 Task: Add an event with the title Staff Training: Sales Management, date '2023/11/21', time 9:15 AM to 11:15 AMand add a description: A company retreat is a purposeful and immersive event where employees come together in a relaxed and inspiring setting to foster teamwork, boost morale, and align their efforts towards common goals. , put the event into Yellow category . Add location for the event as: 123 Eiffel Tower, Paris, France, logged in from the account softage.3@softage.netand send the event invitation to softage.6@softage.net and softage.7@softage.net. Set a reminder for the event 24 day before
Action: Mouse moved to (71, 81)
Screenshot: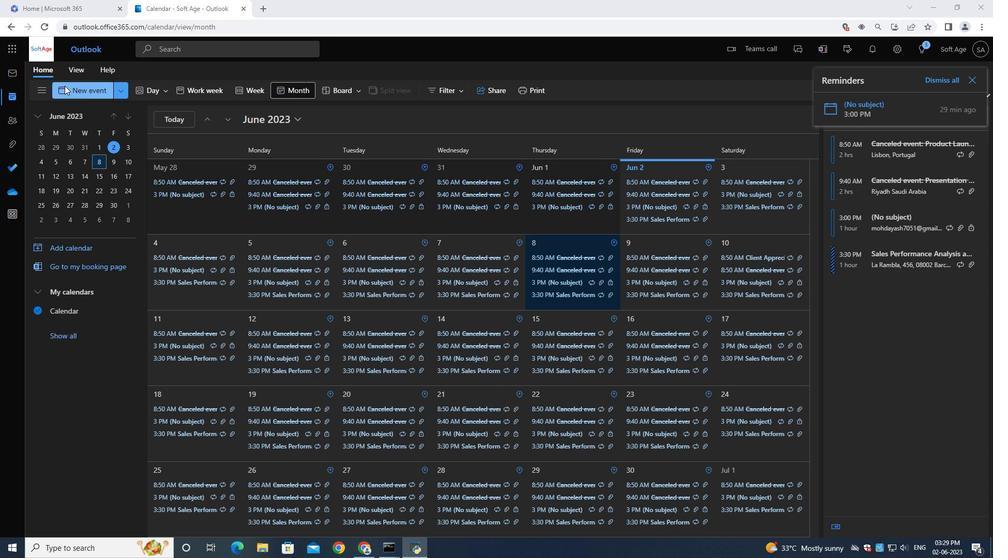 
Action: Mouse pressed left at (71, 81)
Screenshot: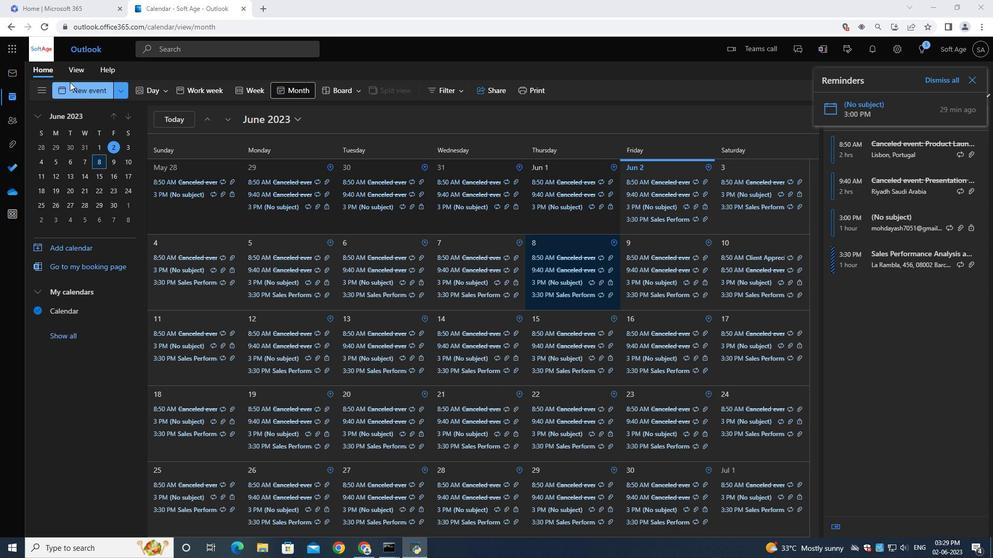 
Action: Mouse moved to (296, 156)
Screenshot: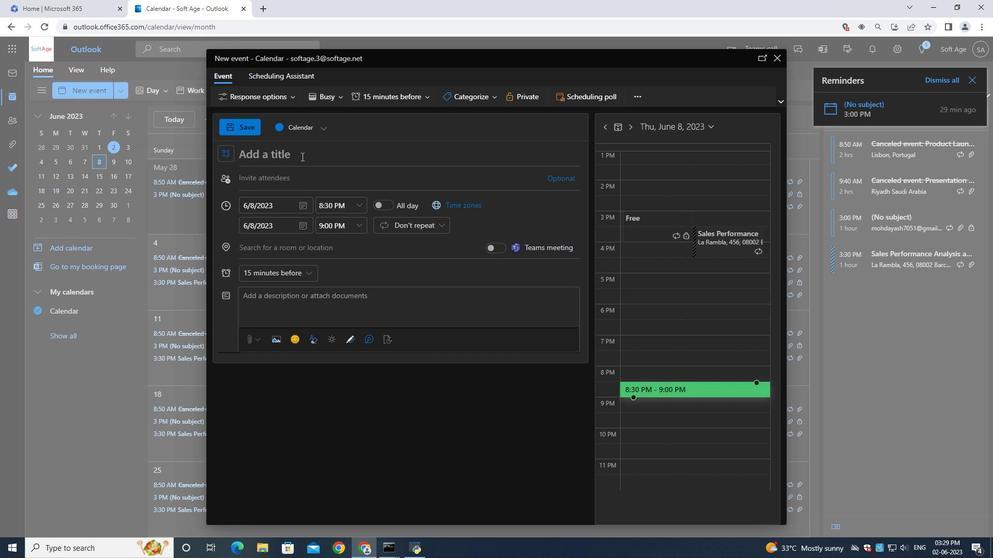 
Action: Mouse pressed left at (296, 156)
Screenshot: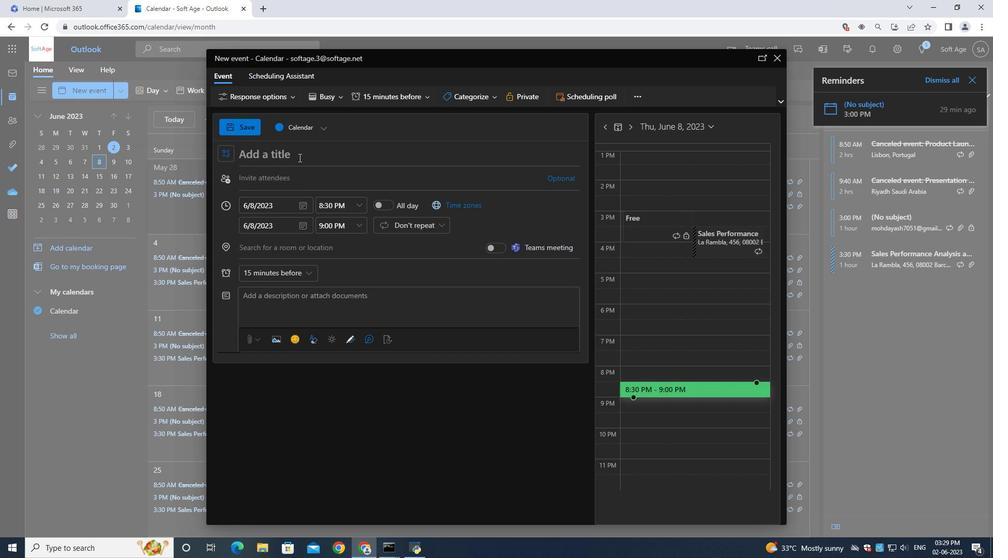 
Action: Key pressed <Key.shift>Staff<Key.space><Key.shift>Tranining<Key.space><Key.backspace><Key.backspace><Key.backspace><Key.backspace><Key.backspace><Key.backspace><Key.backspace>ining<Key.shift_r>:<Key.space><Key.shift>Sales<Key.space><Key.shift><Key.shift><Key.shift><Key.shift><Key.shift><Key.shift><Key.shift><Key.shift><Key.shift><Key.shift><Key.shift><Key.shift><Key.shift>Management
Screenshot: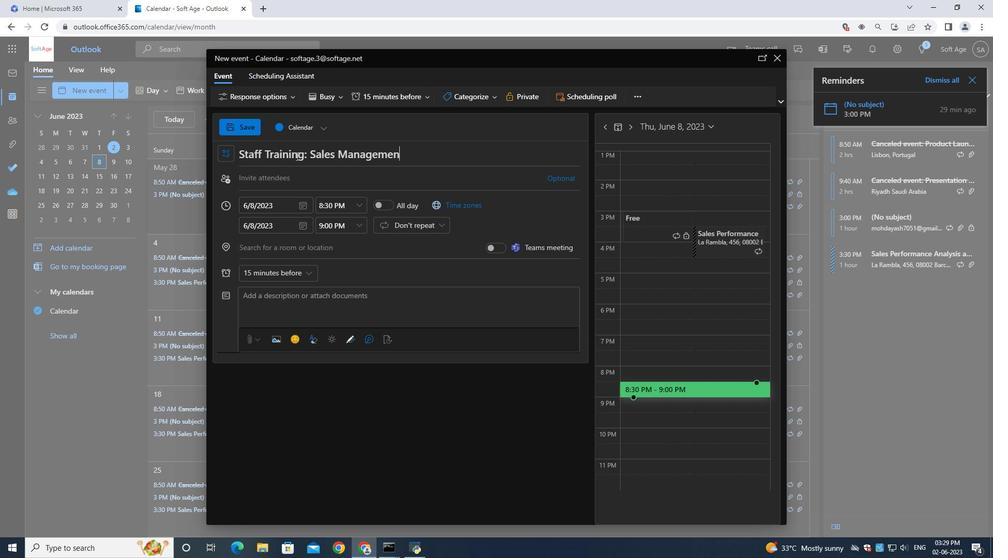 
Action: Mouse moved to (303, 208)
Screenshot: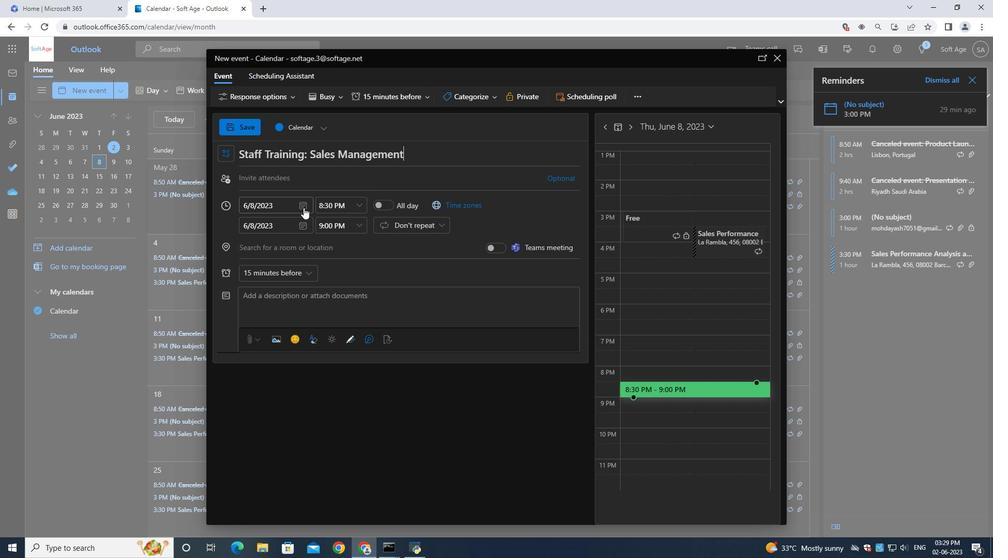 
Action: Mouse pressed left at (303, 208)
Screenshot: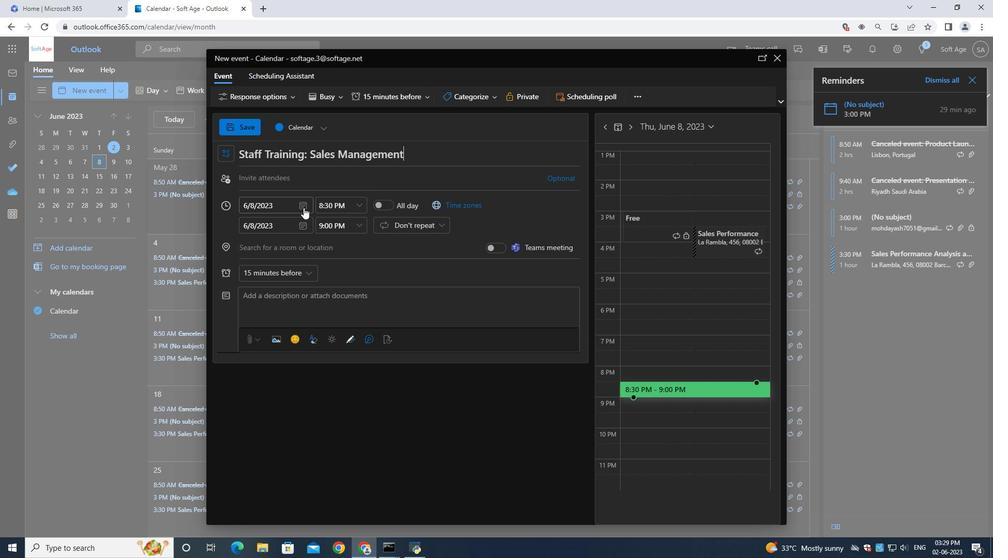
Action: Mouse moved to (340, 228)
Screenshot: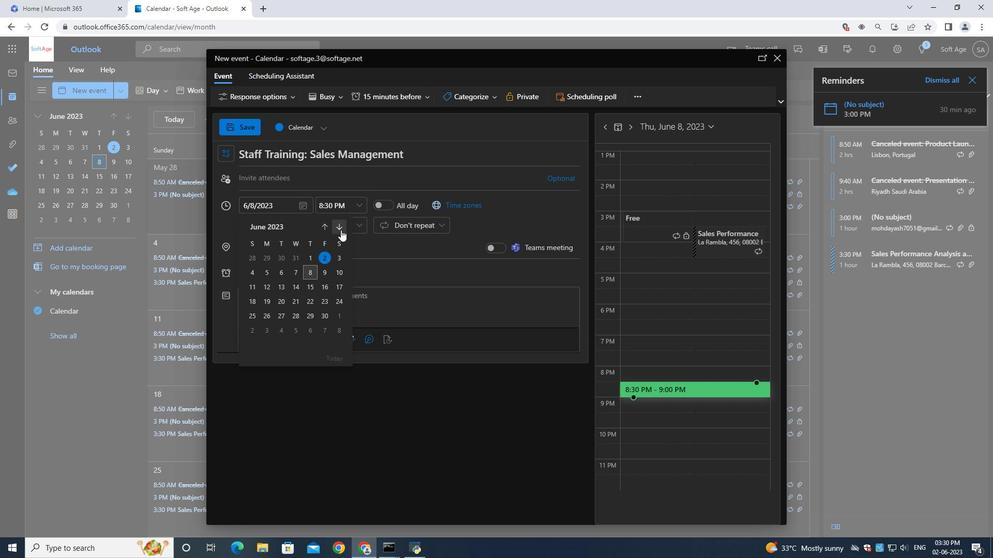 
Action: Mouse pressed left at (340, 228)
Screenshot: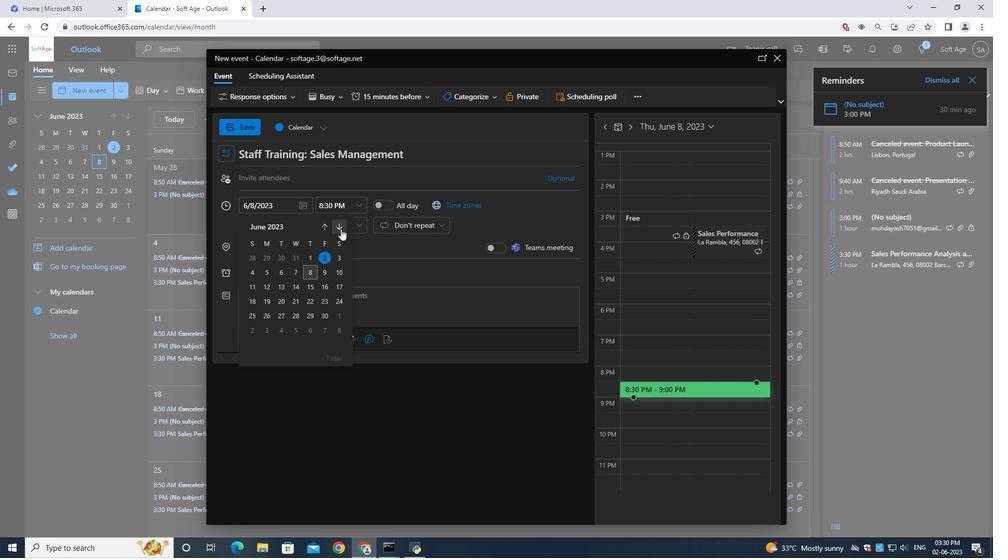 
Action: Mouse moved to (340, 228)
Screenshot: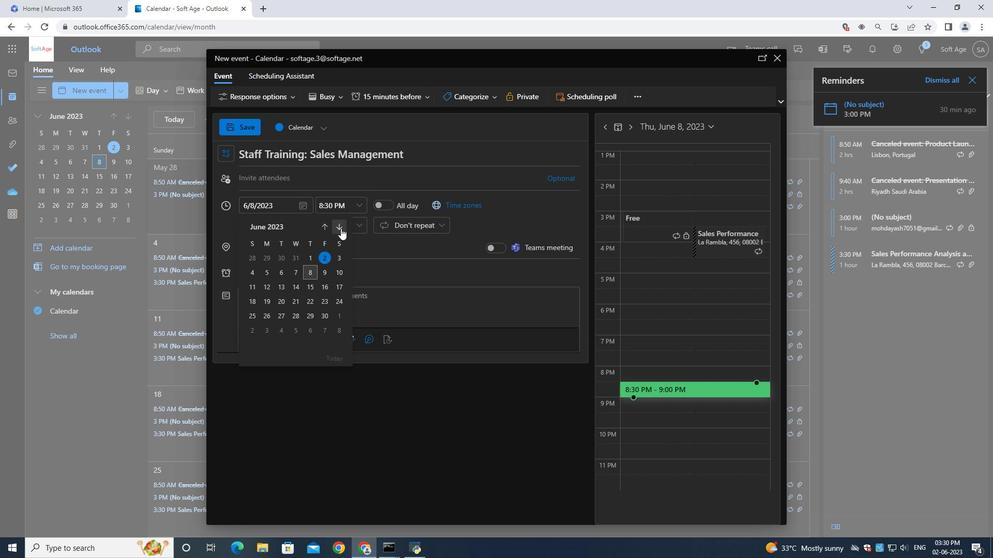 
Action: Mouse pressed left at (340, 228)
Screenshot: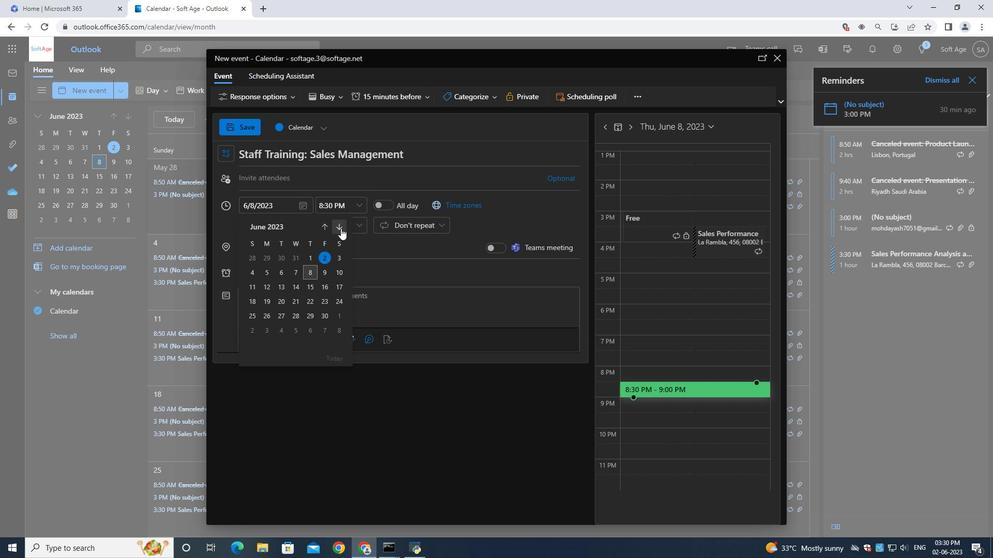 
Action: Mouse pressed left at (340, 228)
Screenshot: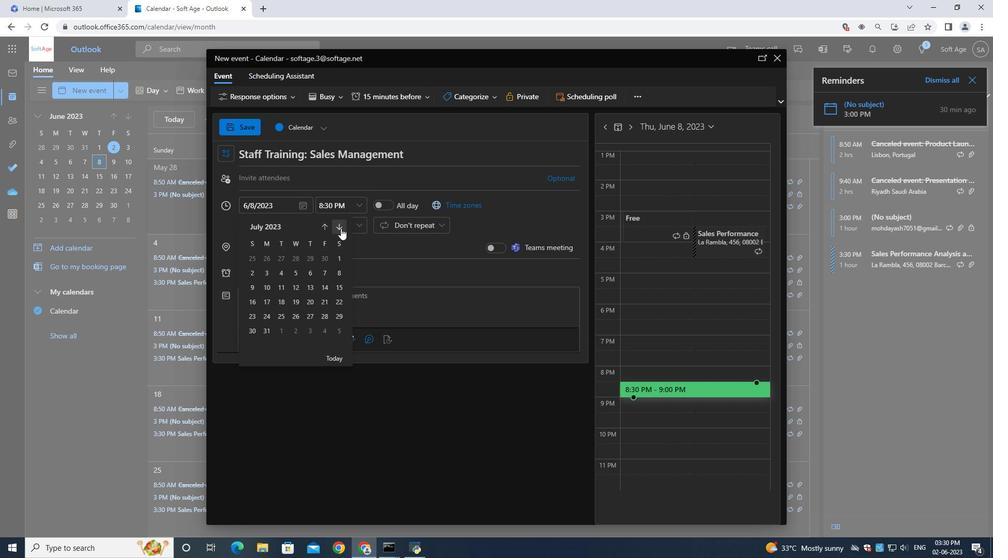 
Action: Mouse pressed left at (340, 228)
Screenshot: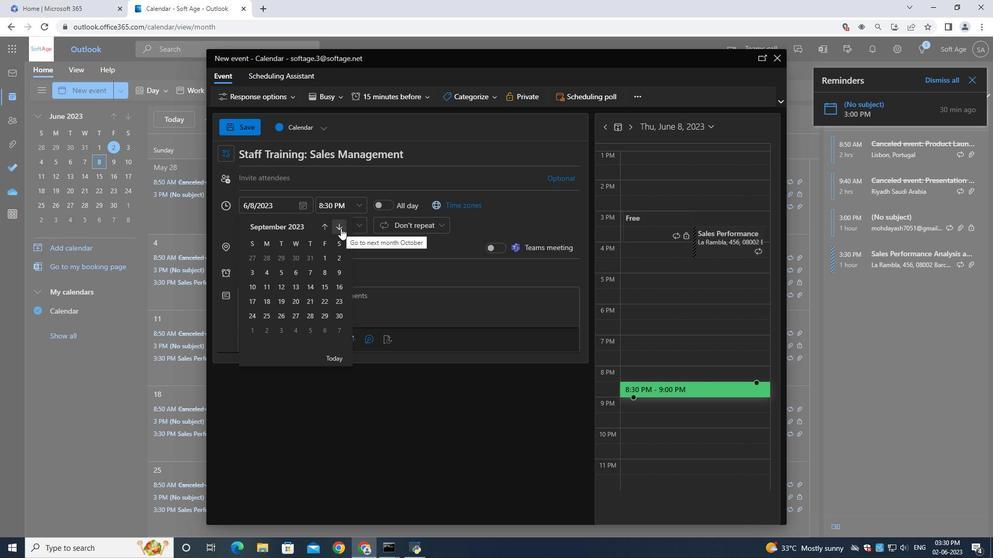 
Action: Mouse moved to (340, 228)
Screenshot: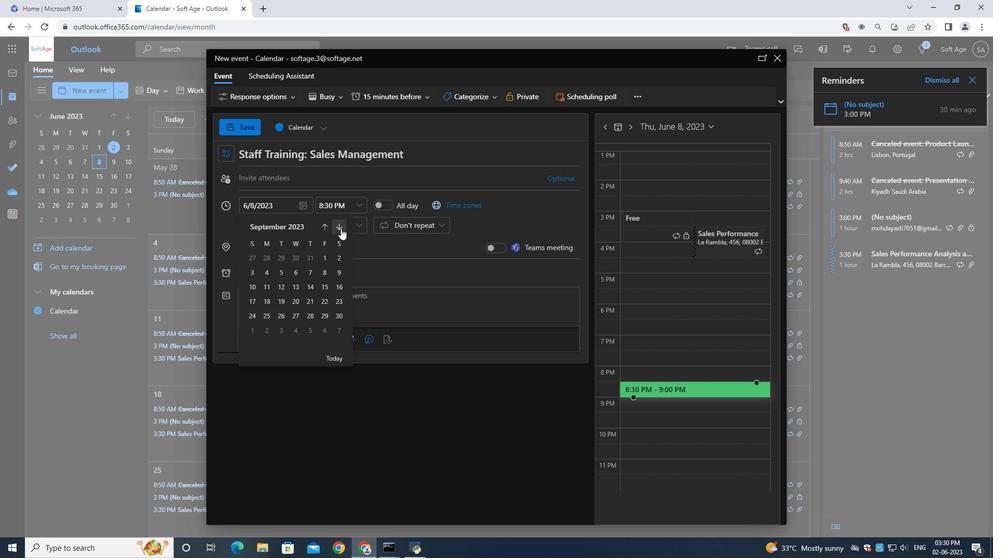
Action: Mouse pressed left at (340, 228)
Screenshot: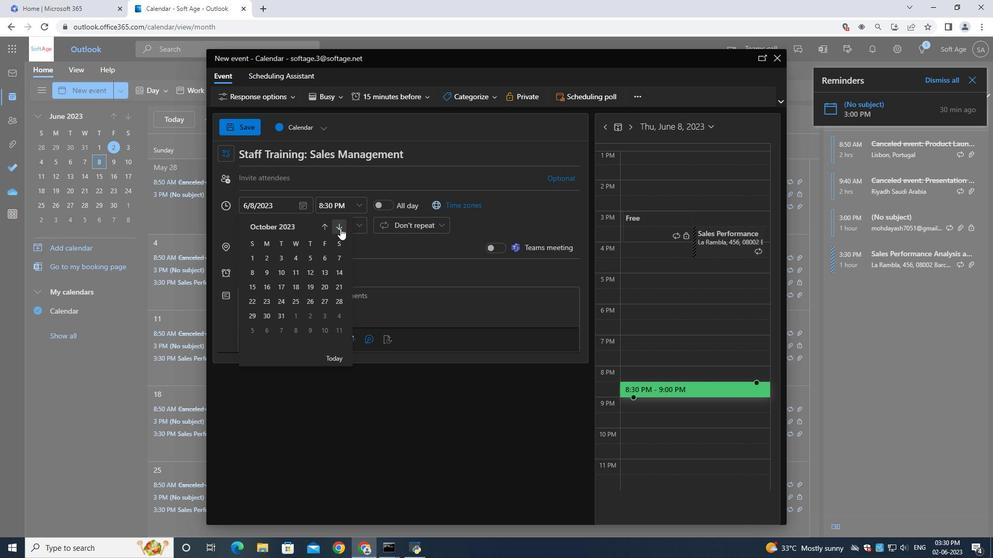 
Action: Mouse moved to (284, 305)
Screenshot: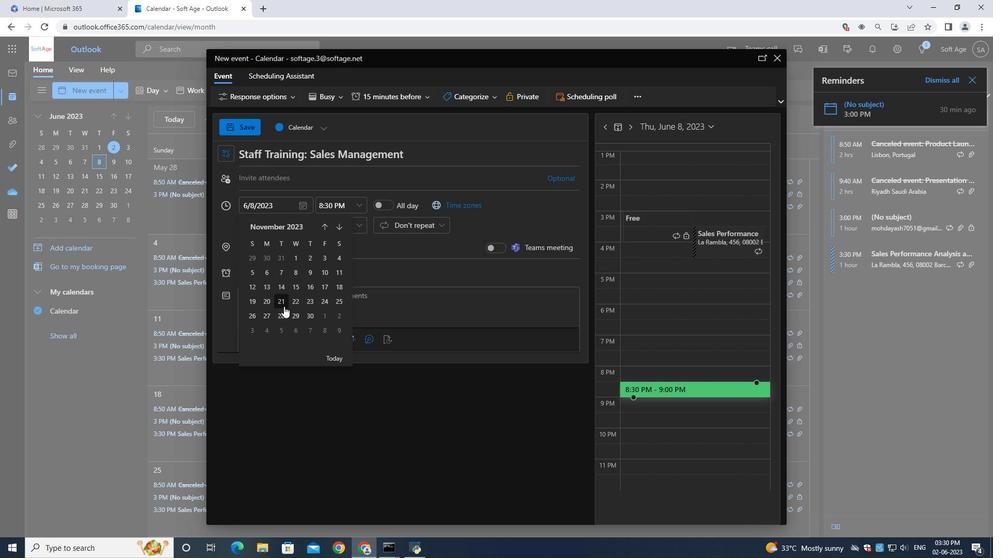 
Action: Mouse pressed left at (284, 305)
Screenshot: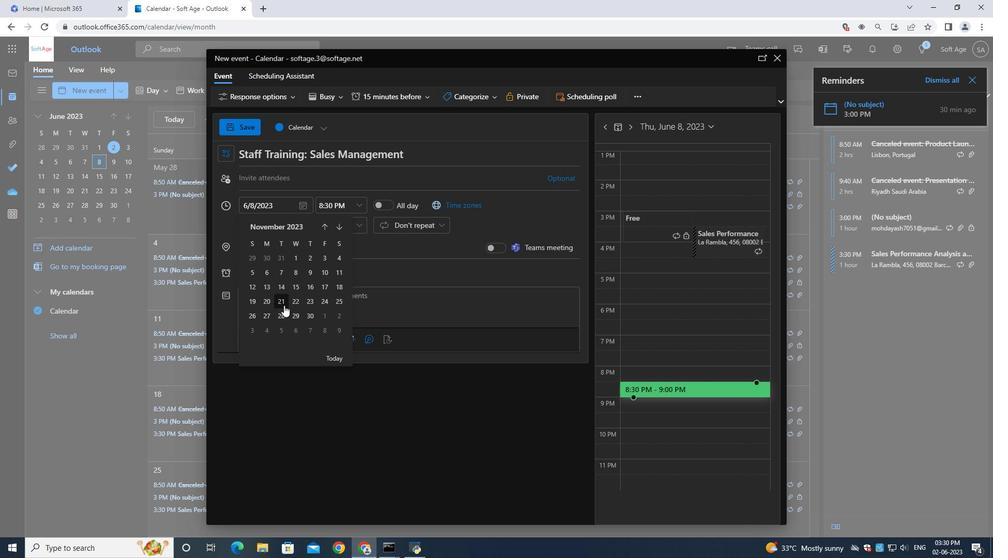 
Action: Mouse moved to (334, 207)
Screenshot: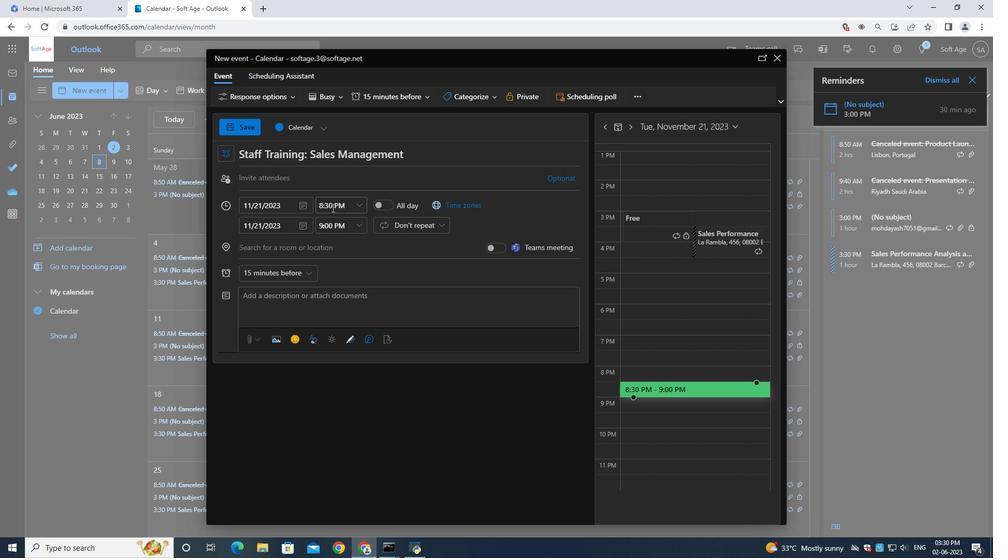 
Action: Mouse pressed left at (334, 207)
Screenshot: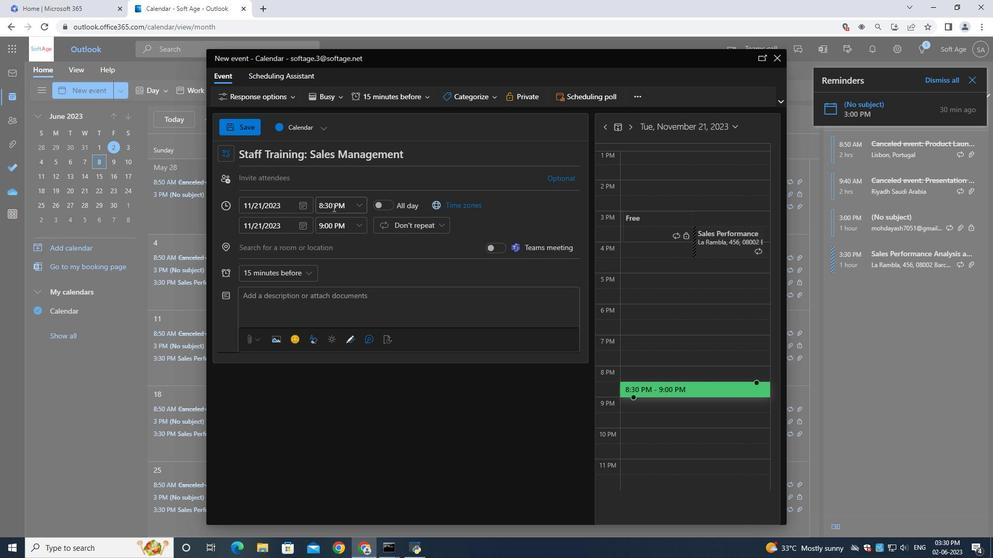 
Action: Key pressed 9<Key.shift_r>:15<Key.shift>AM
Screenshot: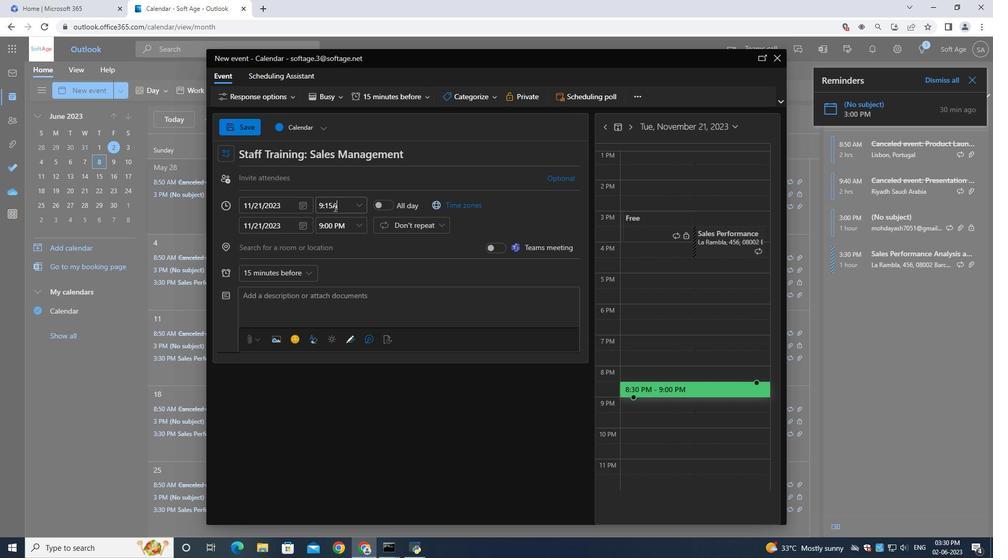 
Action: Mouse moved to (330, 226)
Screenshot: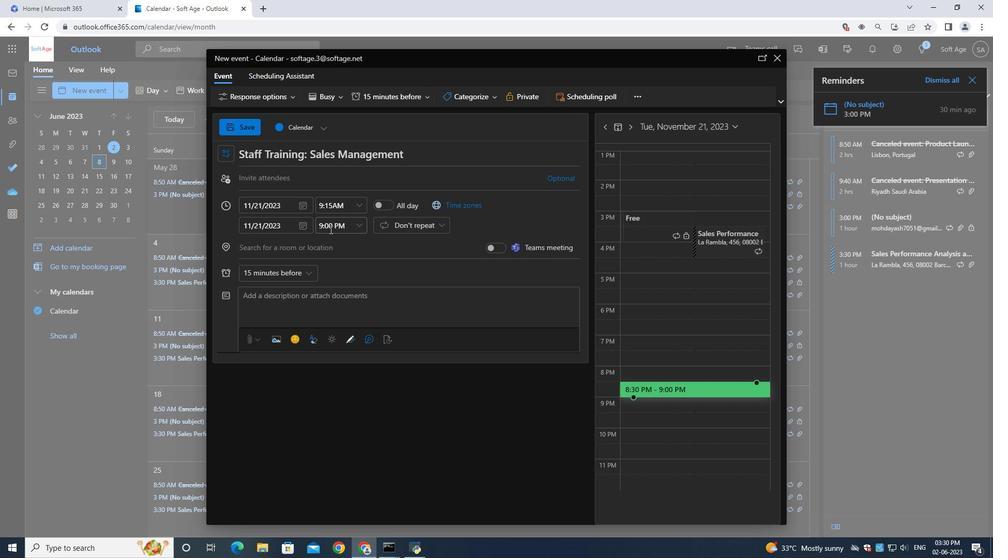 
Action: Mouse pressed left at (330, 226)
Screenshot: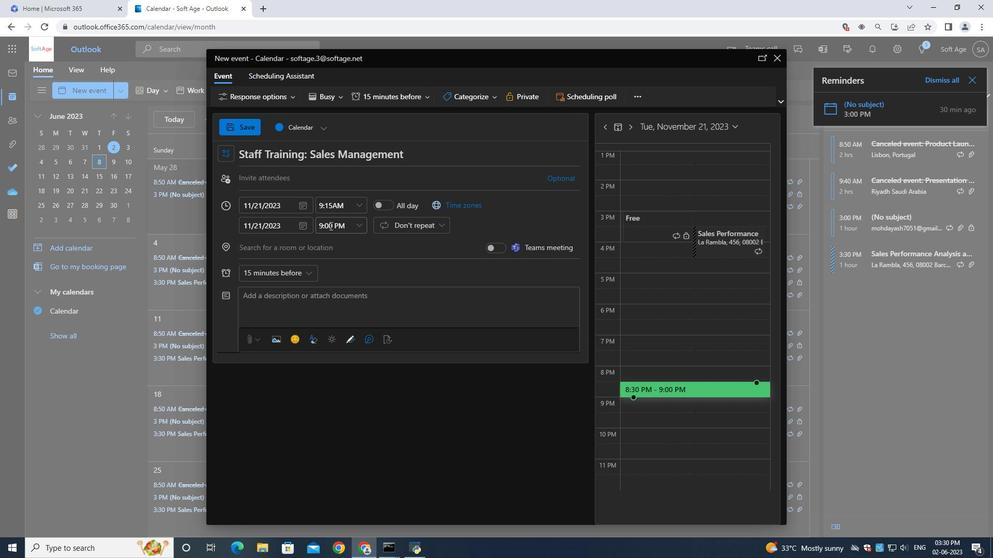 
Action: Mouse moved to (330, 227)
Screenshot: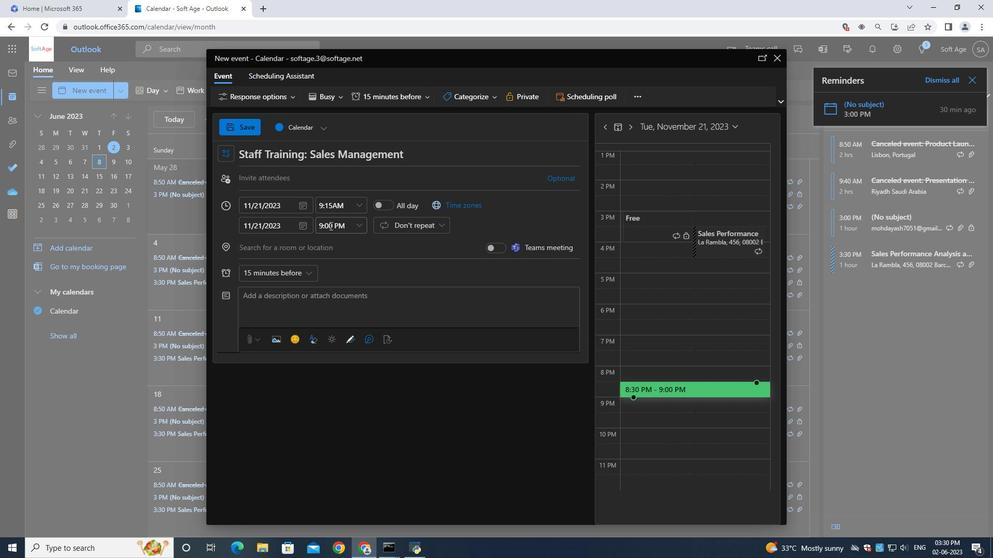 
Action: Key pressed 11<Key.shift_r>:15<Key.shift>AM
Screenshot: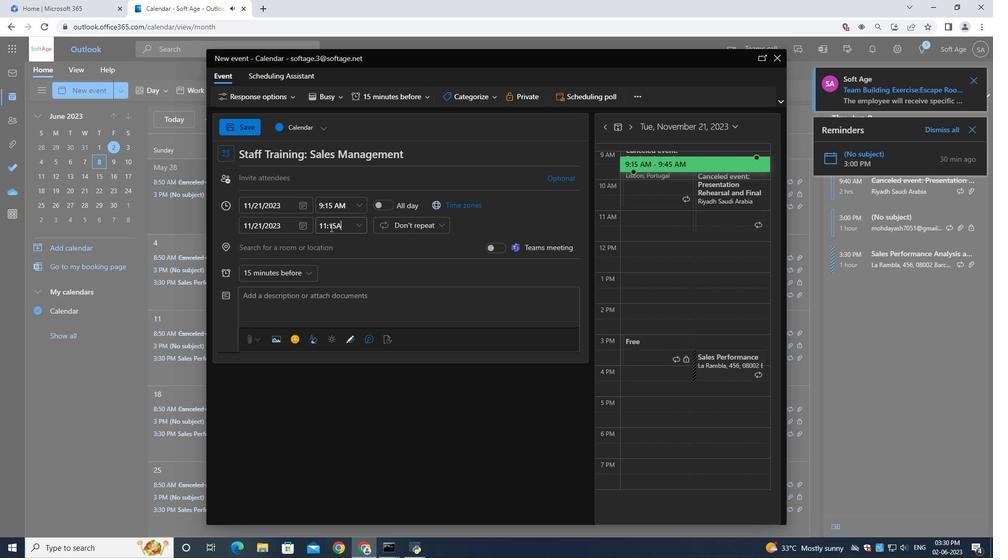 
Action: Mouse moved to (288, 298)
Screenshot: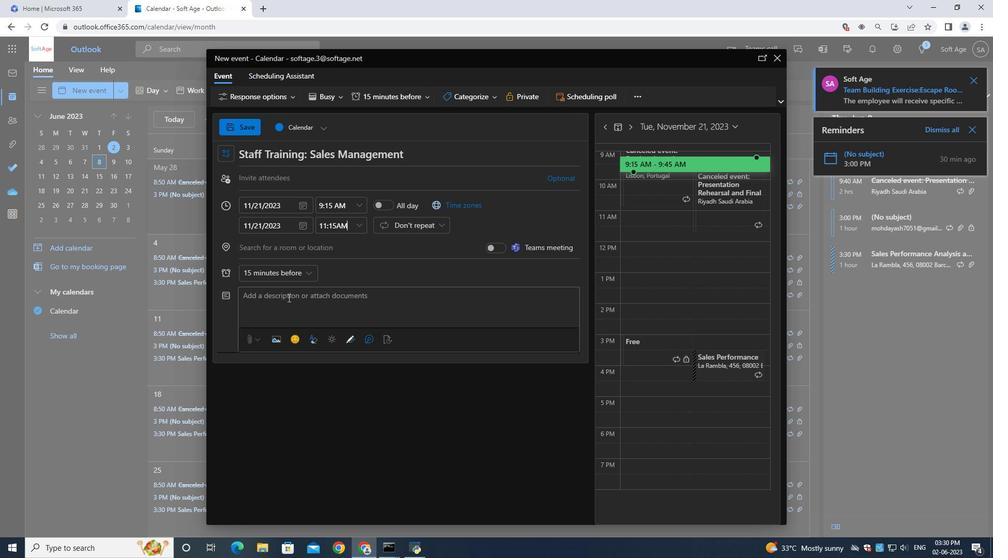 
Action: Mouse pressed left at (288, 298)
Screenshot: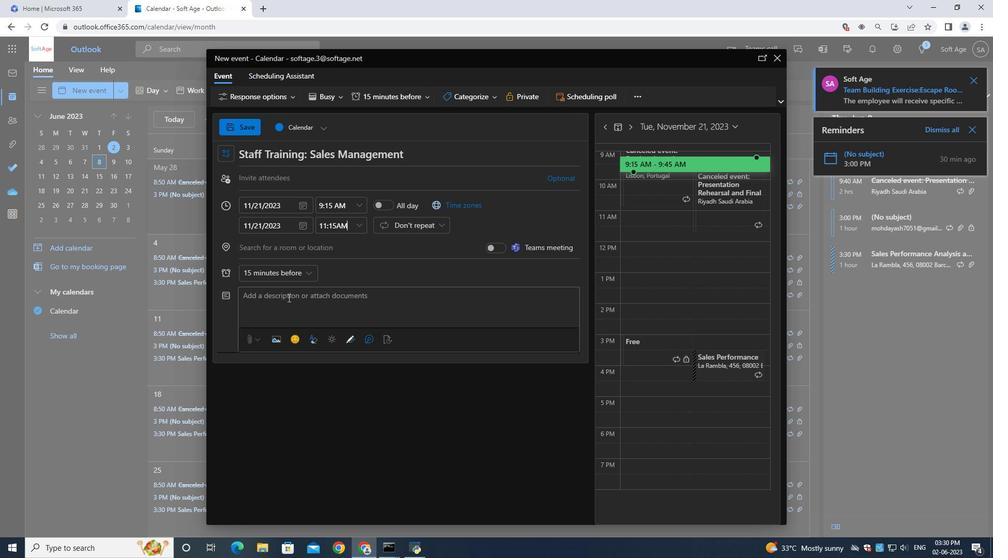 
Action: Mouse moved to (288, 298)
Screenshot: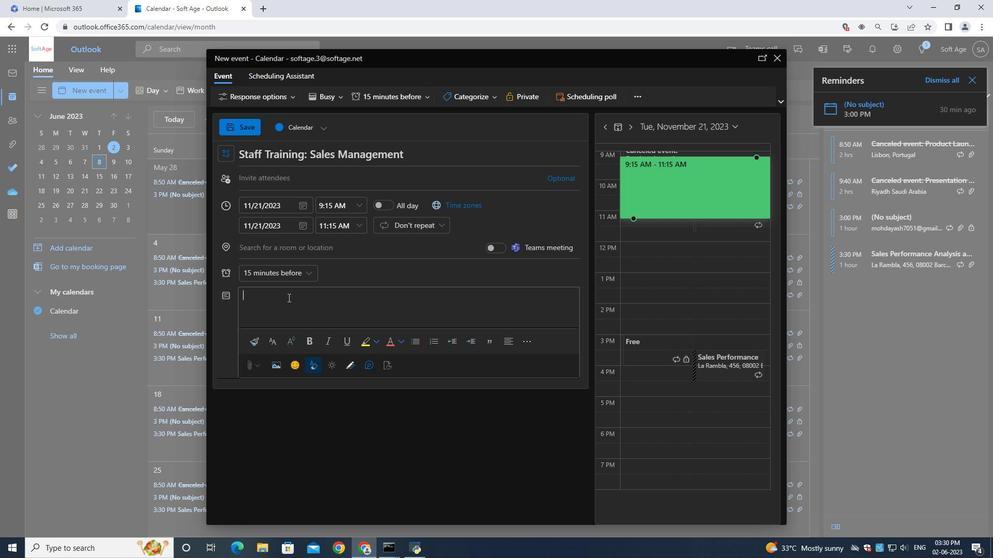 
Action: Key pressed <Key.shift>A<Key.space>company<Key.space>retreat<Key.space>is<Key.space>a<Key.space>purposeful<Key.space>and<Key.space>description<Key.space><Key.backspace><Key.shift_r>:<Key.space><Key.backspace><Key.backspace><Key.backspace><Key.backspace><Key.backspace><Key.backspace><Key.backspace><Key.backspace><Key.backspace><Key.backspace><Key.backspace><Key.backspace><Key.backspace><Key.backspace><Key.backspace><Key.backspace><Key.backspace><Key.backspace><Key.space>and<Key.space>immersive<Key.space>event<Key.space>where<Key.space>employees<Key.space>come<Key.space>together<Key.space>in<Key.space>a<Key.space>rexaxed<Key.space><Key.backspace><Key.backspace><Key.backspace><Key.backspace><Key.backspace><Key.backspace>laxed<Key.space>and<Key.space>inspr<Key.backspace>iring<Key.space>setting<Key.space>to<Key.space>foster<Key.space>teamwork,<Key.space>boost<Key.space>morale,<Key.space>and<Key.space>align<Key.space>their<Key.space><Key.backspace><Key.backspace><Key.backspace><Key.backspace><Key.backspace><Key.backspace><Key.backspace>
Screenshot: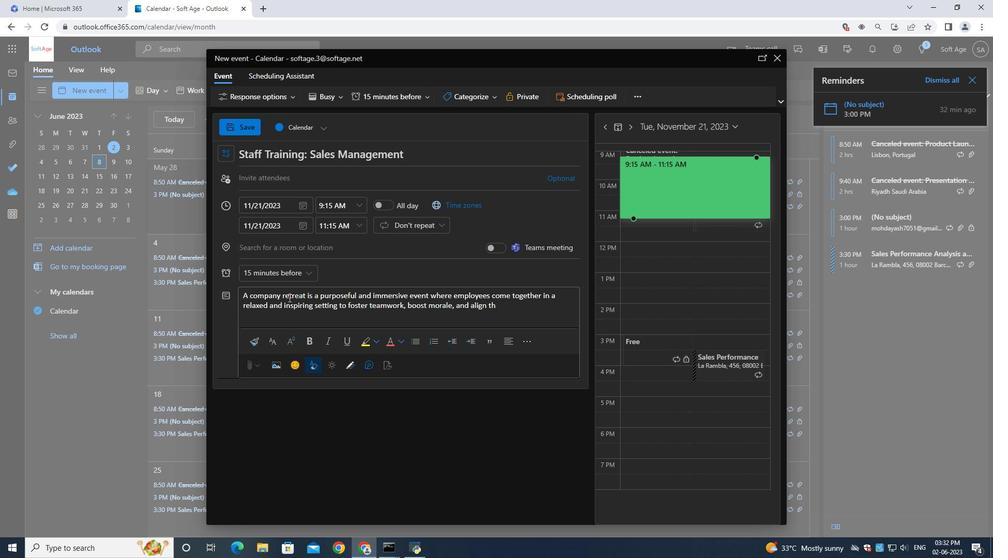 
Action: Mouse moved to (429, 322)
Screenshot: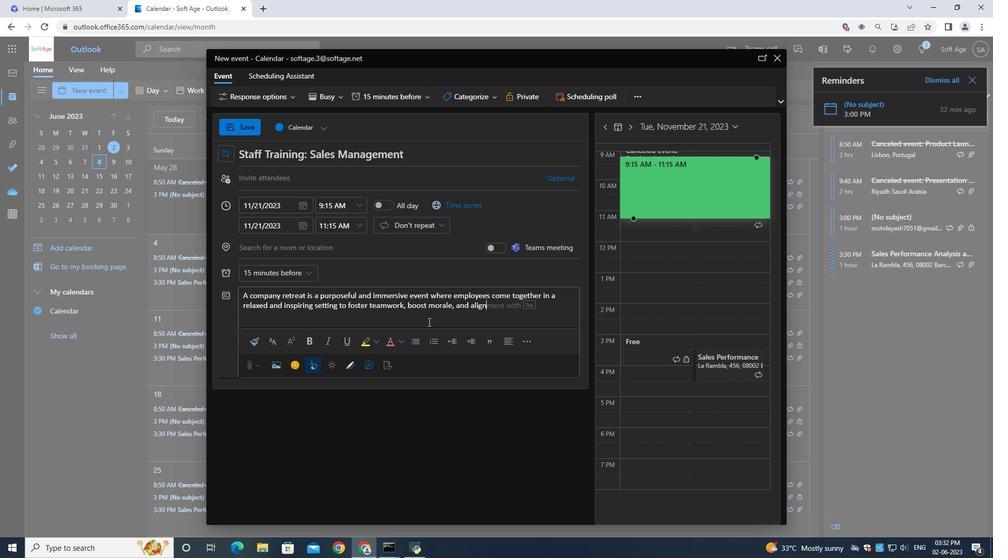 
Action: Key pressed <Key.space><Key.backspace>,<Key.backspace><Key.backspace>n<Key.space>their<Key.space>efforts<Key.space>towards<Key.space>common<Key.space>goals.,
Screenshot: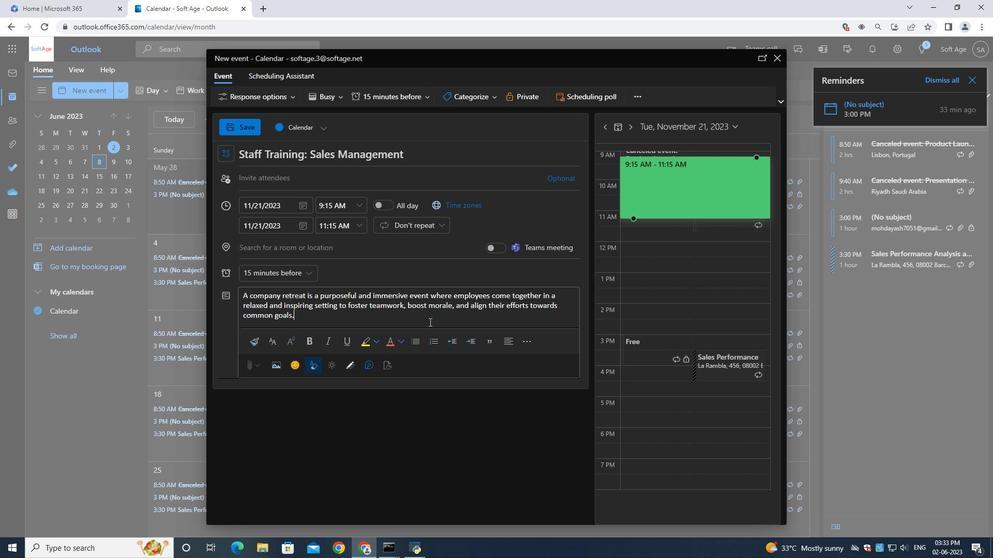 
Action: Mouse moved to (428, 293)
Screenshot: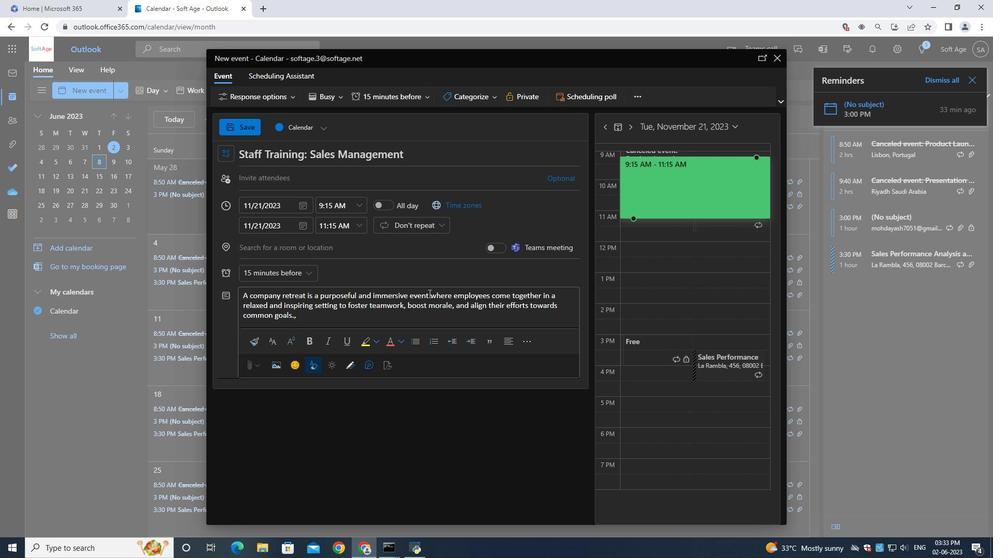 
Action: Key pressed <Key.backspace><Key.space>,
Screenshot: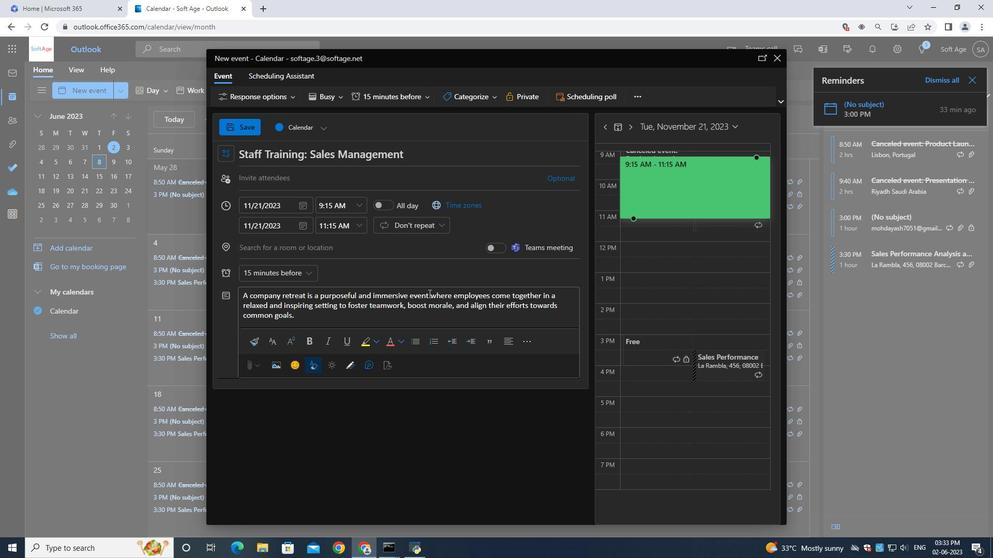 
Action: Mouse moved to (254, 248)
Screenshot: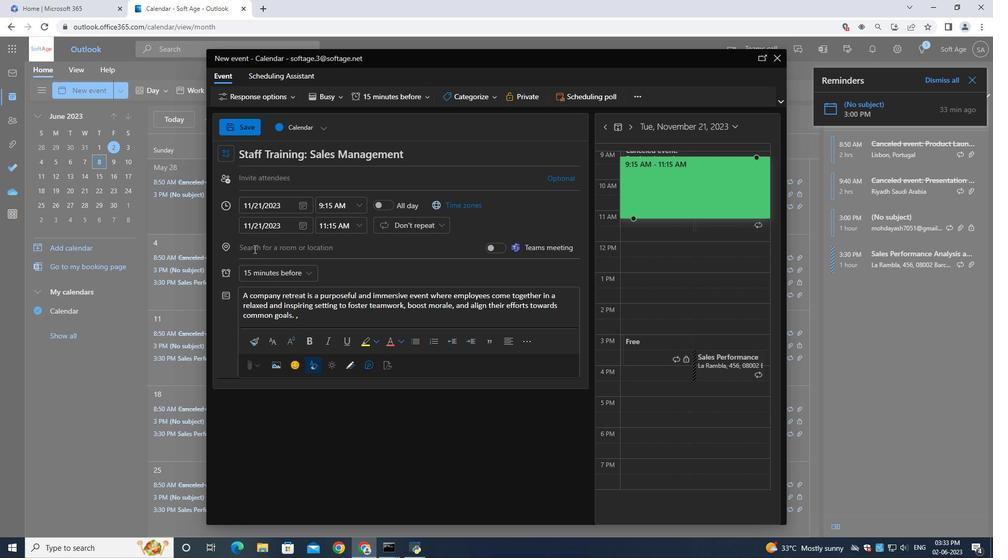 
Action: Mouse pressed left at (254, 248)
Screenshot: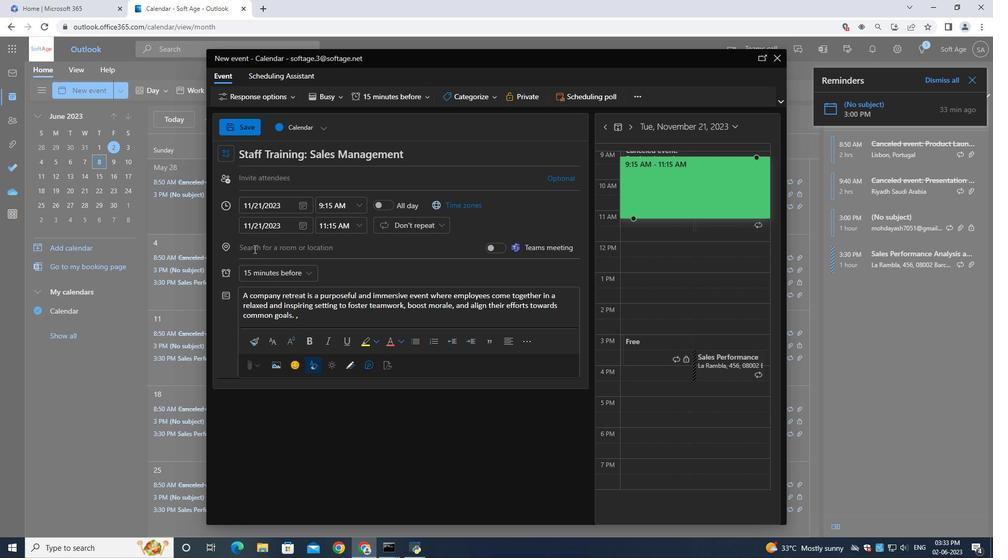 
Action: Mouse moved to (469, 97)
Screenshot: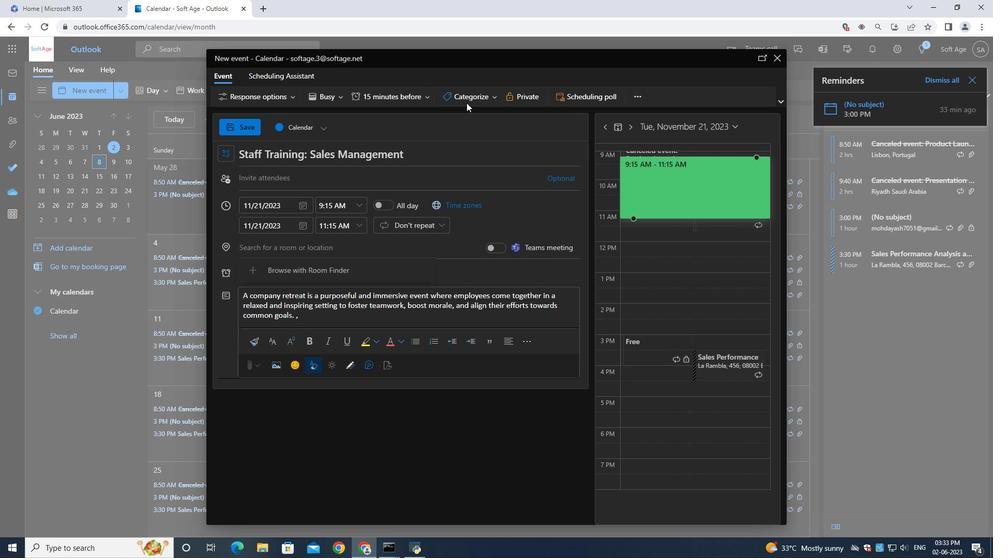 
Action: Mouse pressed left at (469, 97)
Screenshot: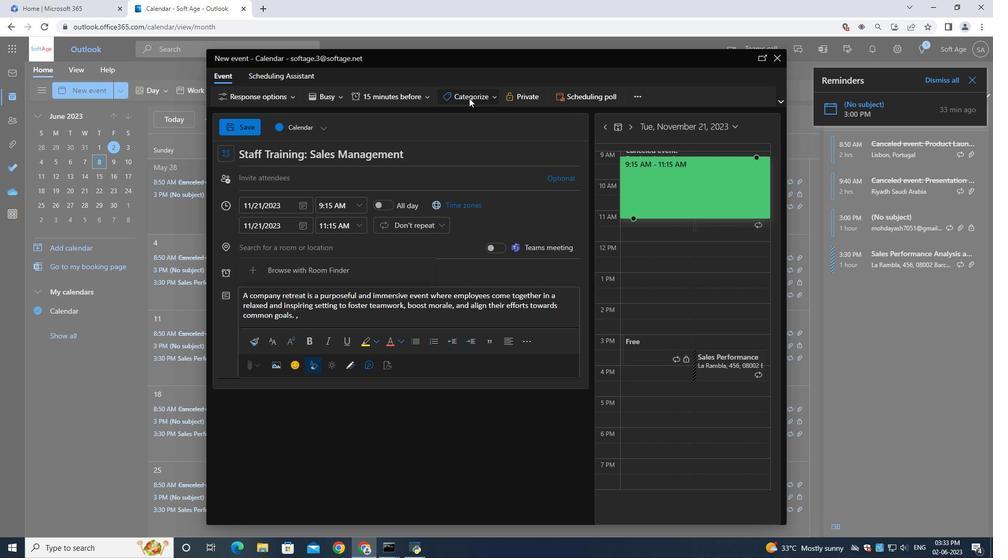 
Action: Mouse moved to (465, 198)
Screenshot: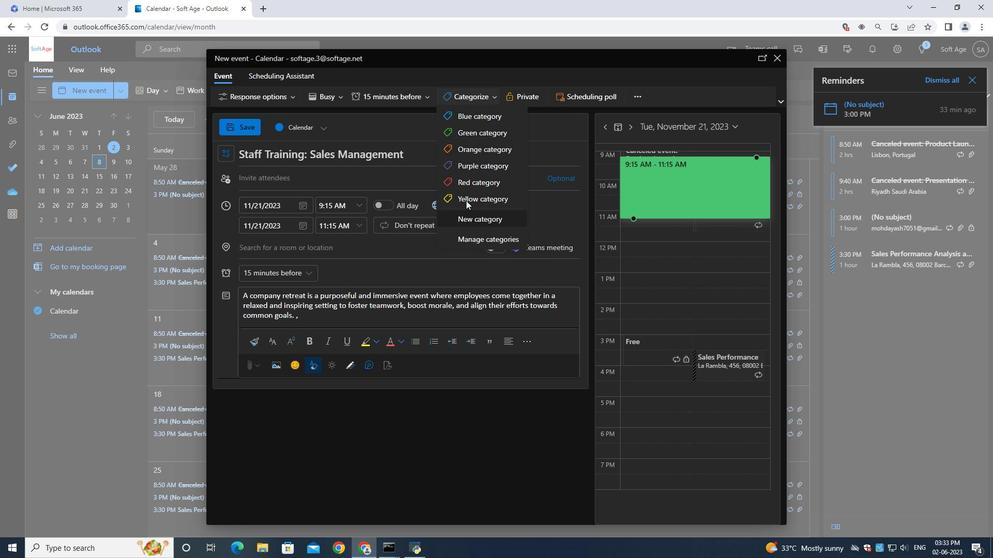 
Action: Mouse pressed left at (465, 198)
Screenshot: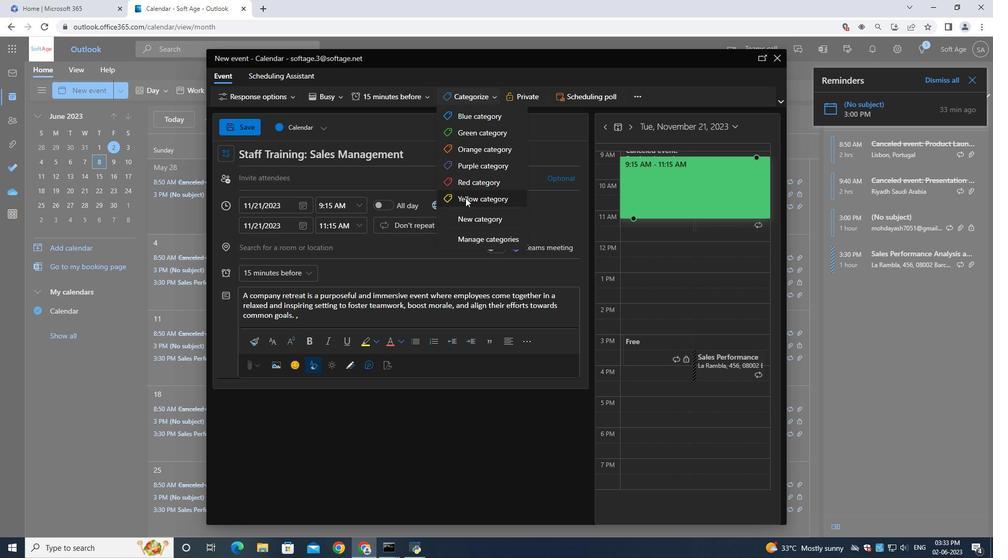 
Action: Mouse moved to (289, 247)
Screenshot: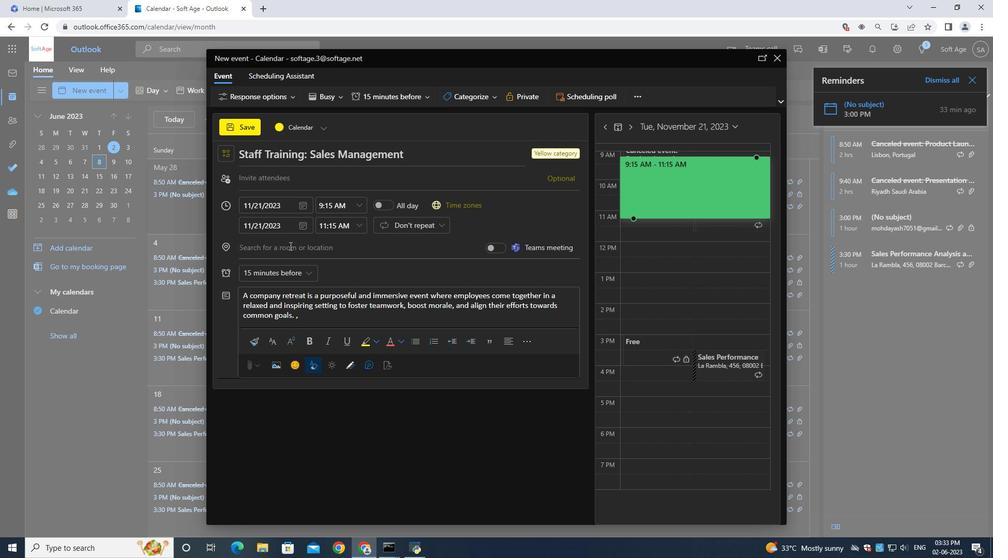
Action: Mouse pressed left at (289, 246)
Screenshot: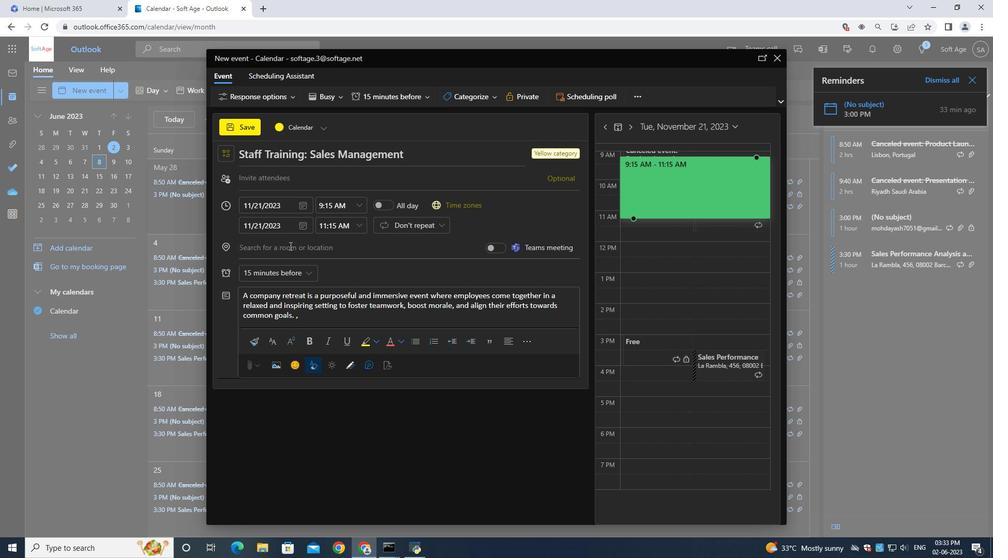 
Action: Mouse moved to (330, 246)
Screenshot: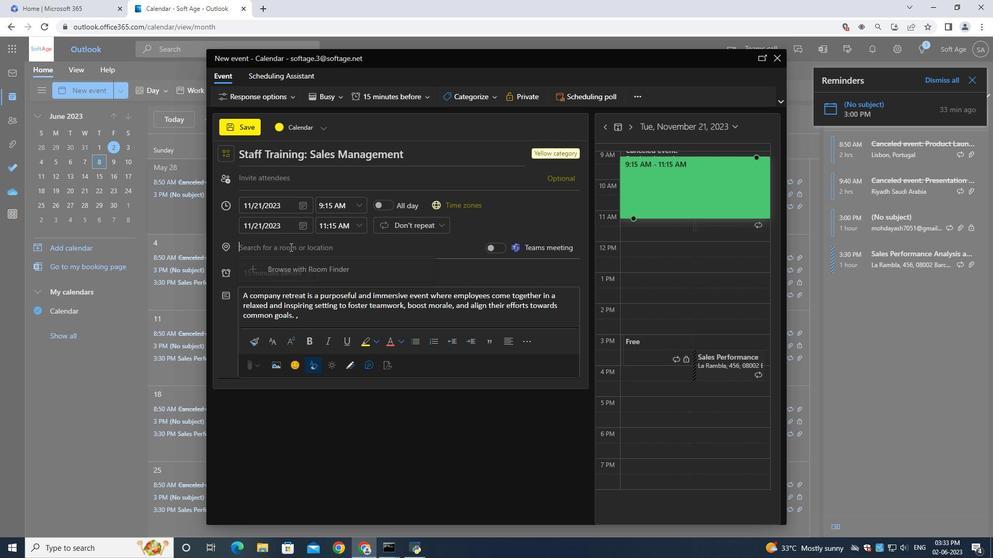
Action: Key pressed 123<Key.space><Key.shift>Eiffel<Key.space><Key.shift>Tower,<Key.space><Key.shift><Key.shift>Paris,<Key.space><Key.shift>France<Key.space>
Screenshot: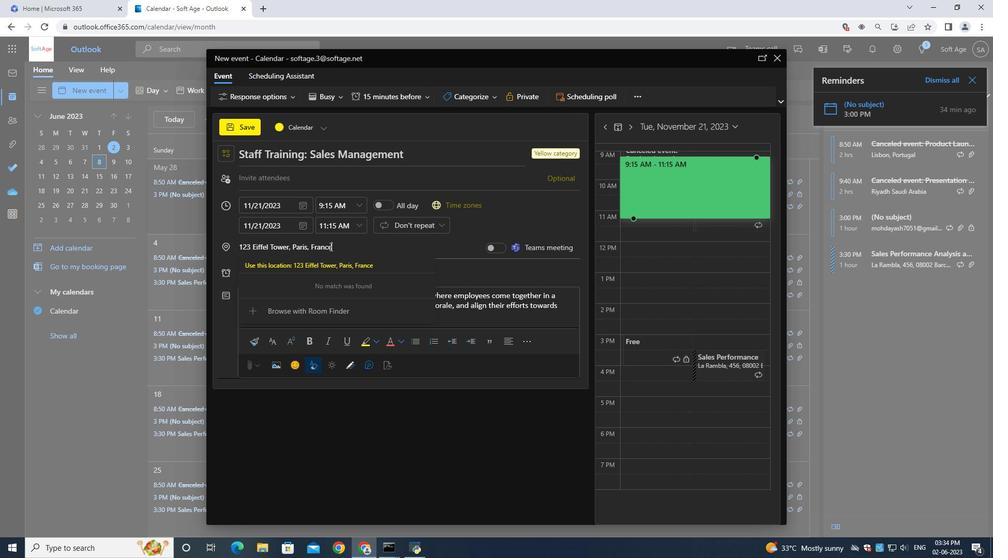
Action: Mouse moved to (299, 182)
Screenshot: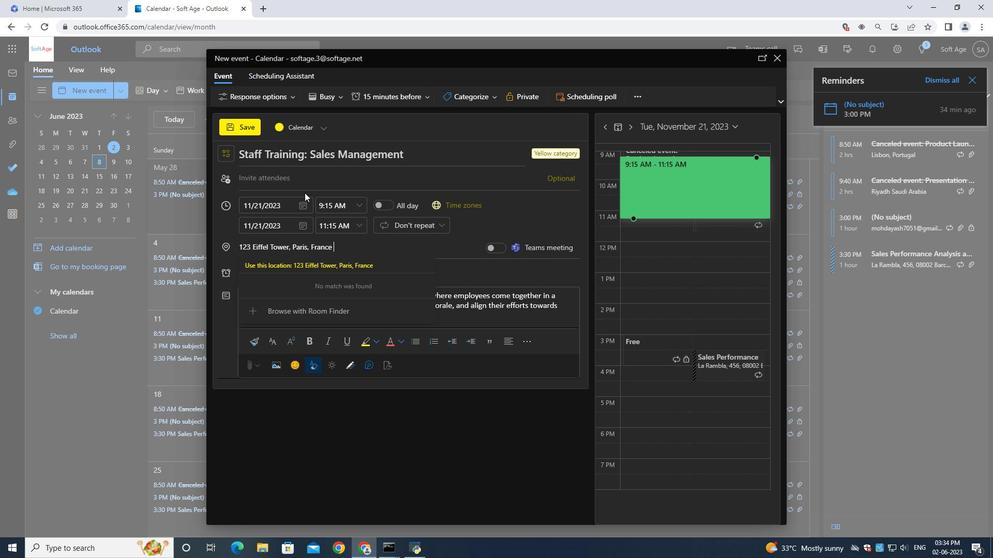 
Action: Mouse pressed left at (299, 182)
Screenshot: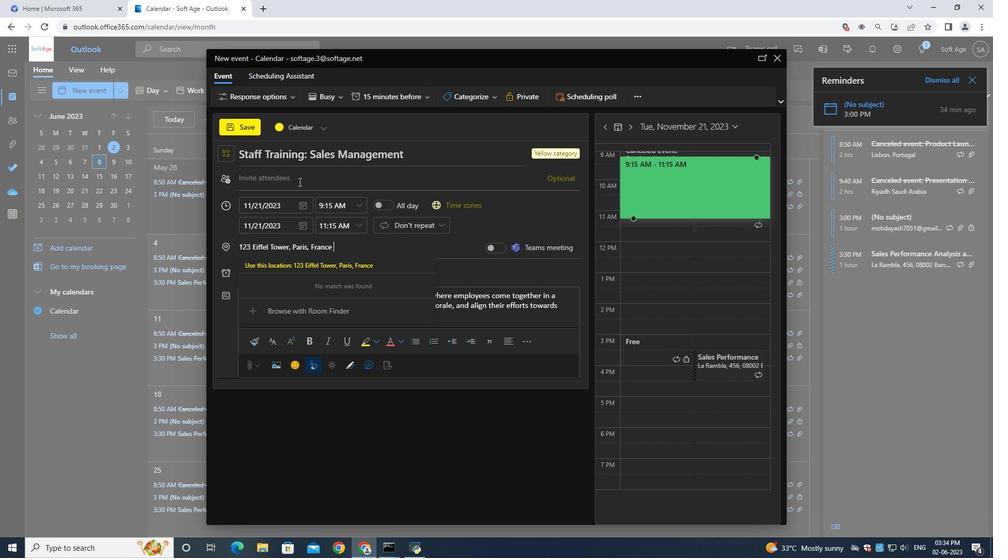 
Action: Mouse moved to (299, 182)
Screenshot: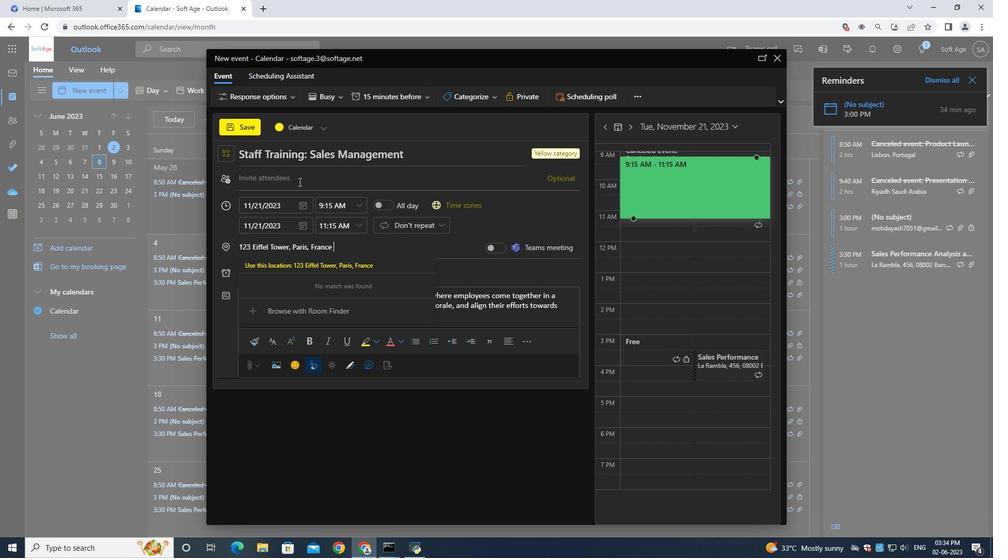 
Action: Key pressed <Key.shift>Softage.6<Key.shift>@softage.net
Screenshot: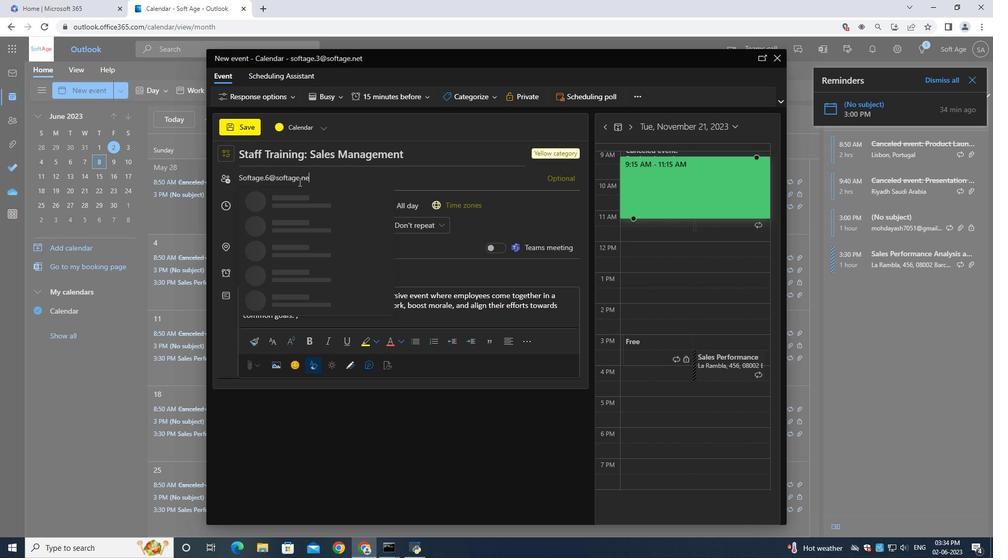 
Action: Mouse moved to (306, 195)
Screenshot: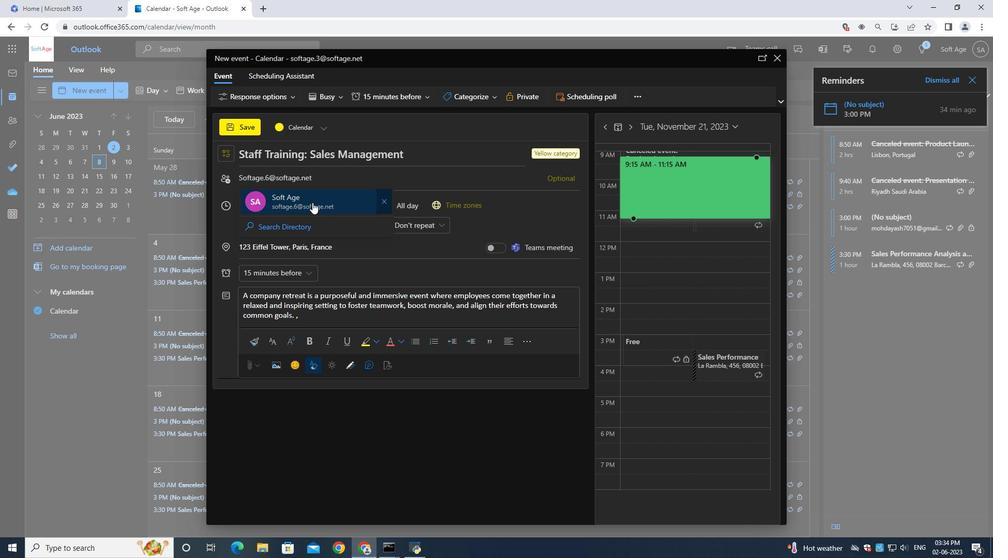 
Action: Mouse pressed left at (306, 195)
Screenshot: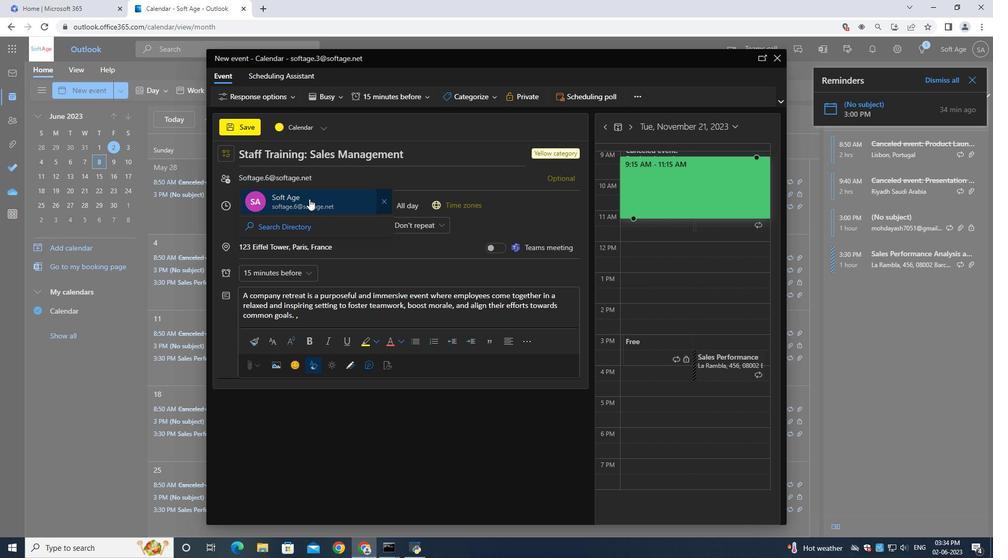 
Action: Mouse moved to (306, 195)
Screenshot: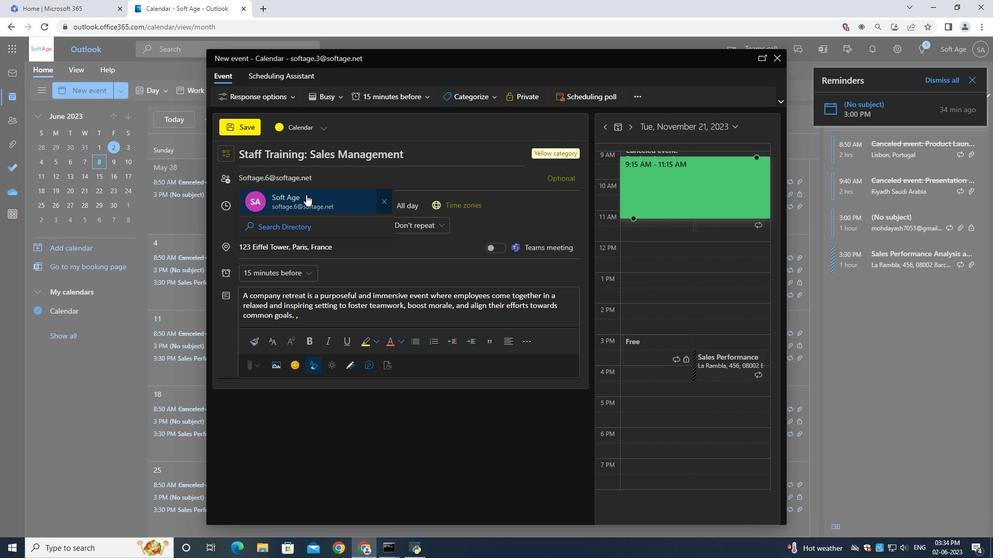
Action: Key pressed <Key.shift>Softage.7
Screenshot: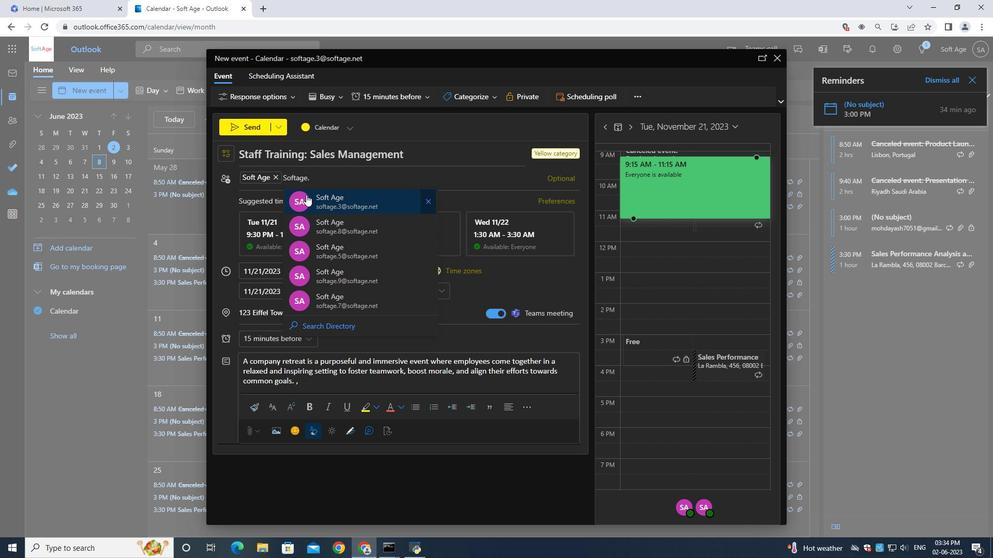 
Action: Mouse moved to (290, 184)
Screenshot: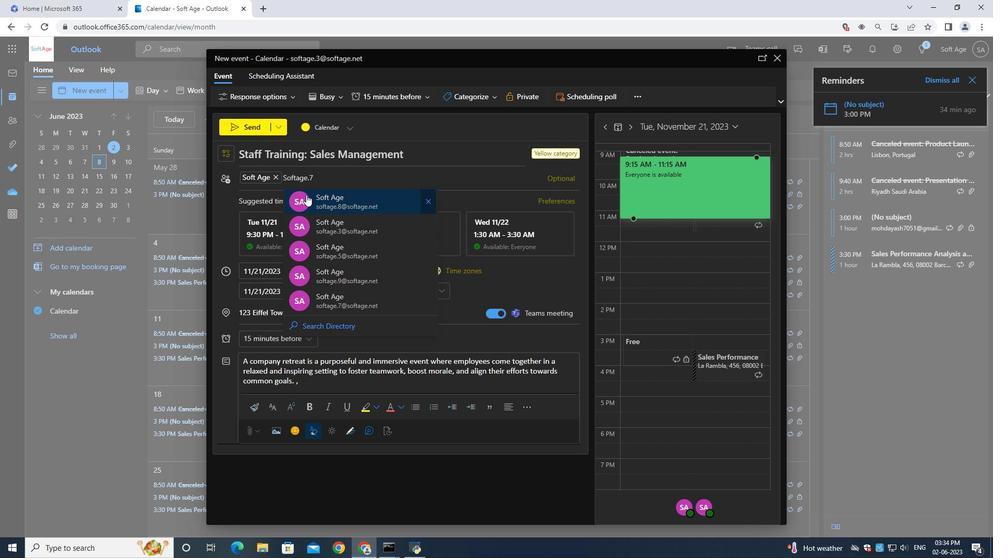 
Action: Key pressed <Key.shift>@softage.net
Screenshot: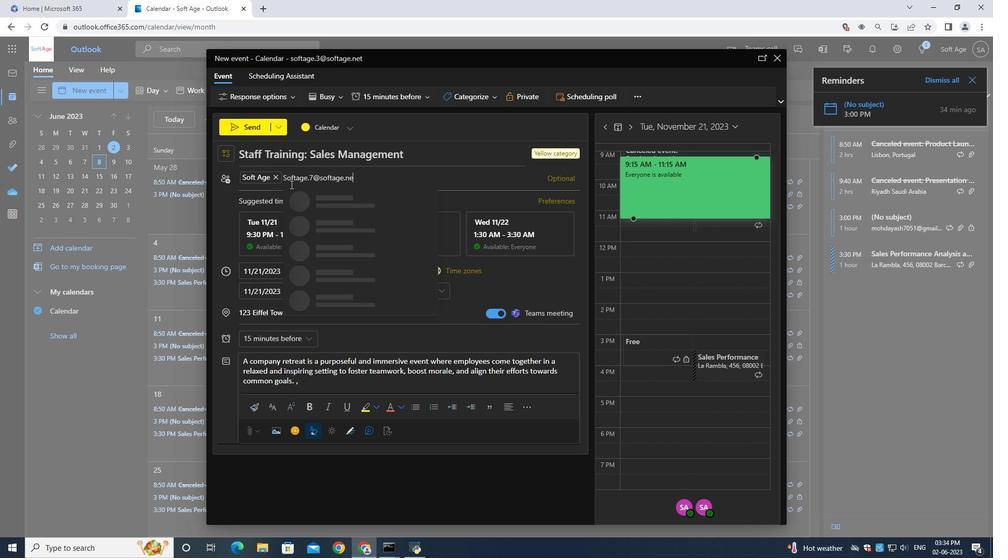 
Action: Mouse moved to (345, 200)
Screenshot: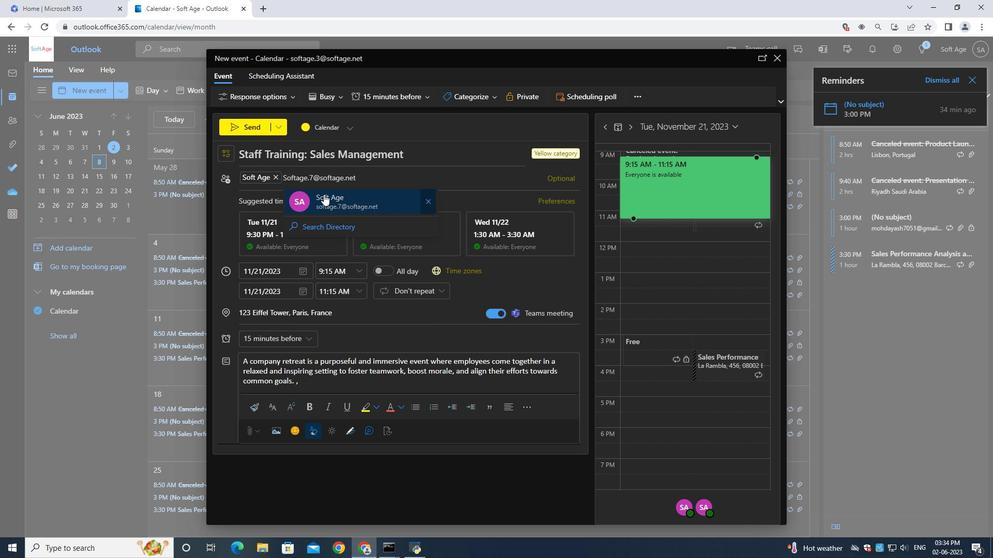 
Action: Mouse pressed left at (345, 200)
Screenshot: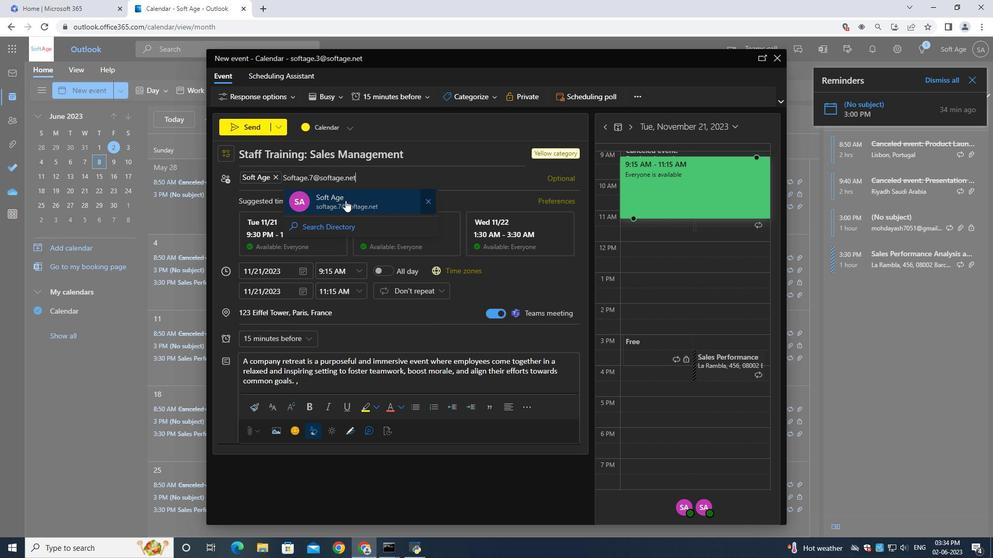 
Action: Mouse moved to (285, 336)
Screenshot: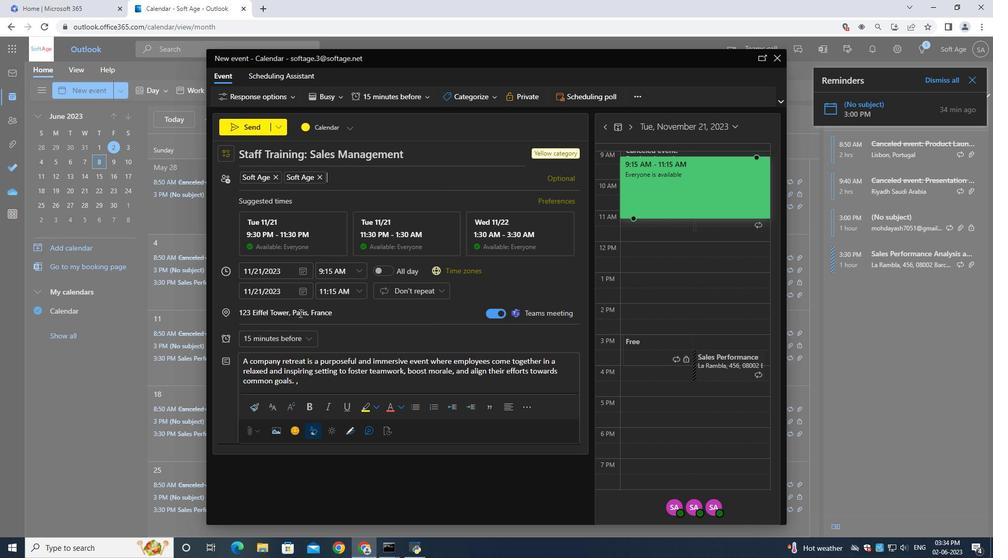 
Action: Mouse pressed left at (285, 336)
Screenshot: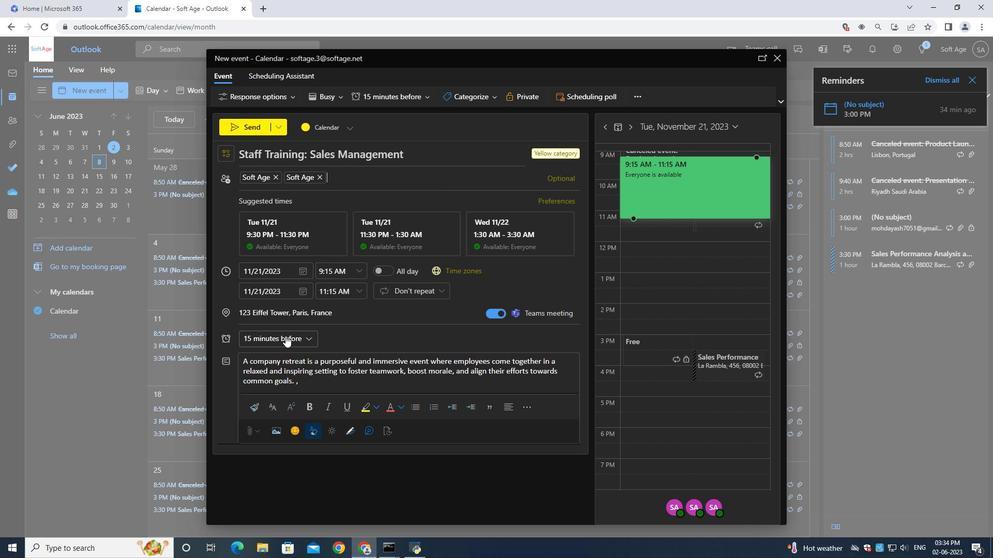 
Action: Mouse moved to (287, 199)
Screenshot: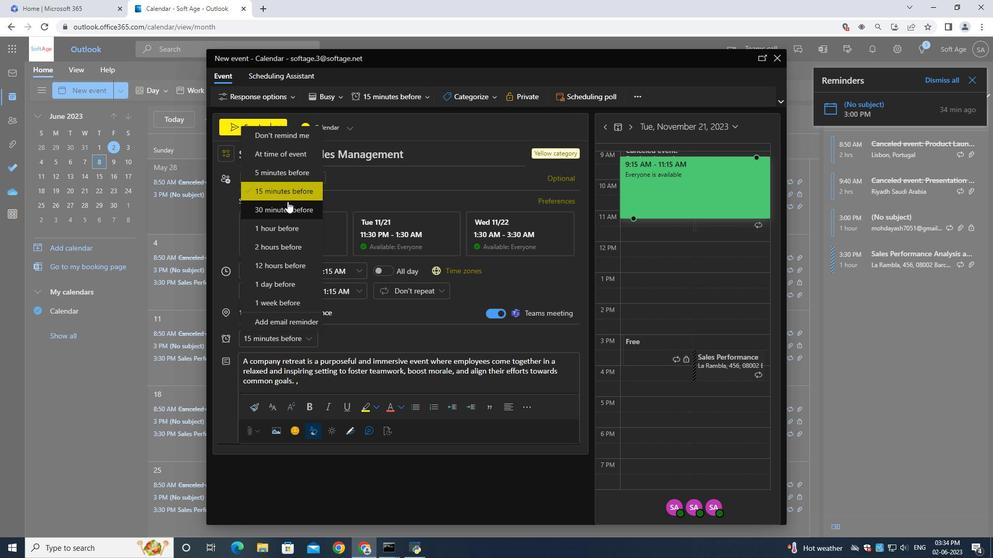 
Action: Mouse scrolled (287, 198) with delta (0, 0)
Screenshot: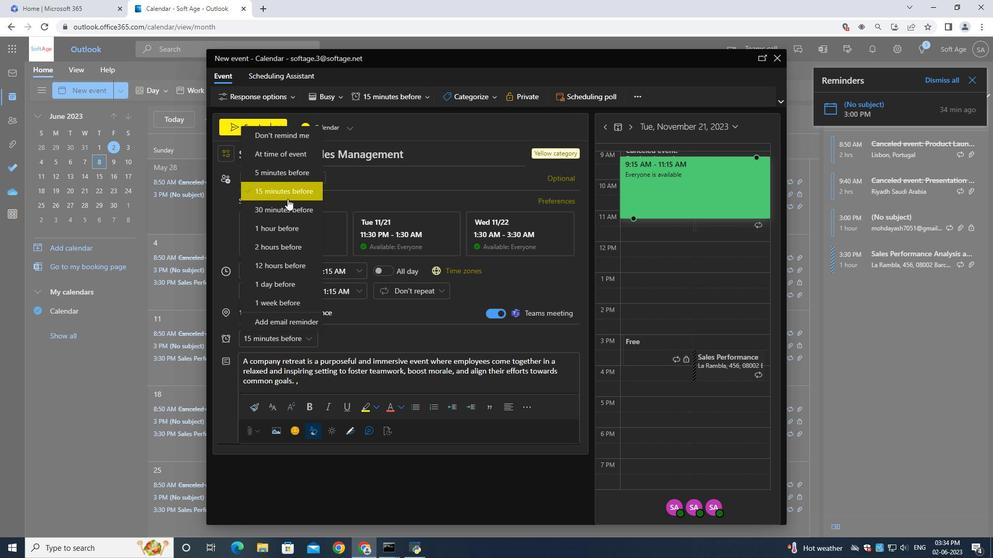 
Action: Mouse scrolled (287, 198) with delta (0, 0)
Screenshot: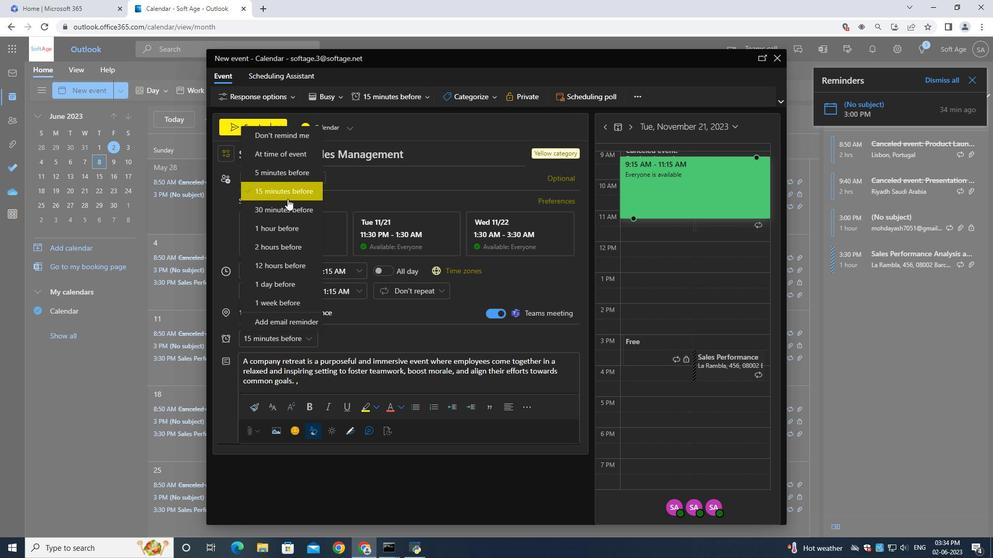 
Action: Mouse scrolled (287, 198) with delta (0, 0)
Screenshot: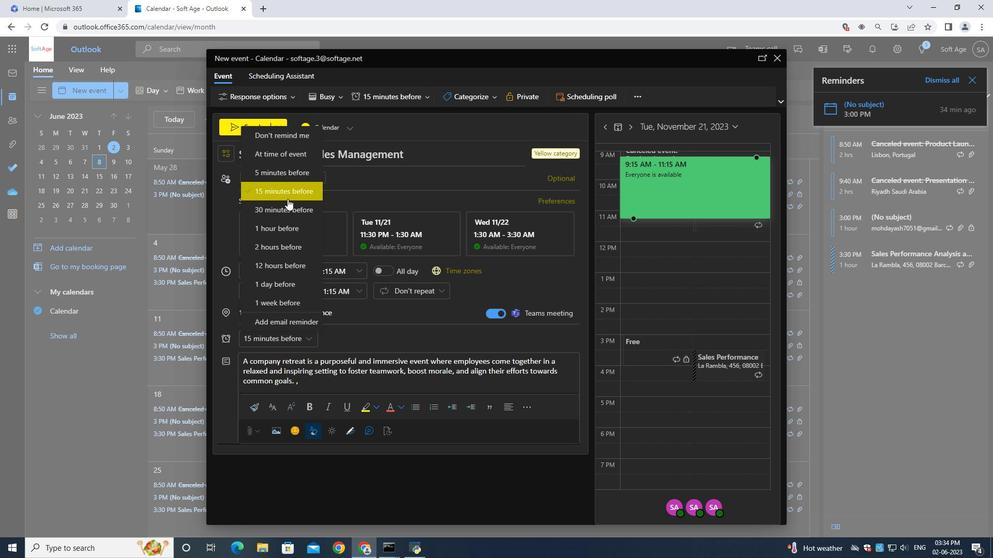 
Action: Mouse scrolled (287, 198) with delta (0, 0)
Screenshot: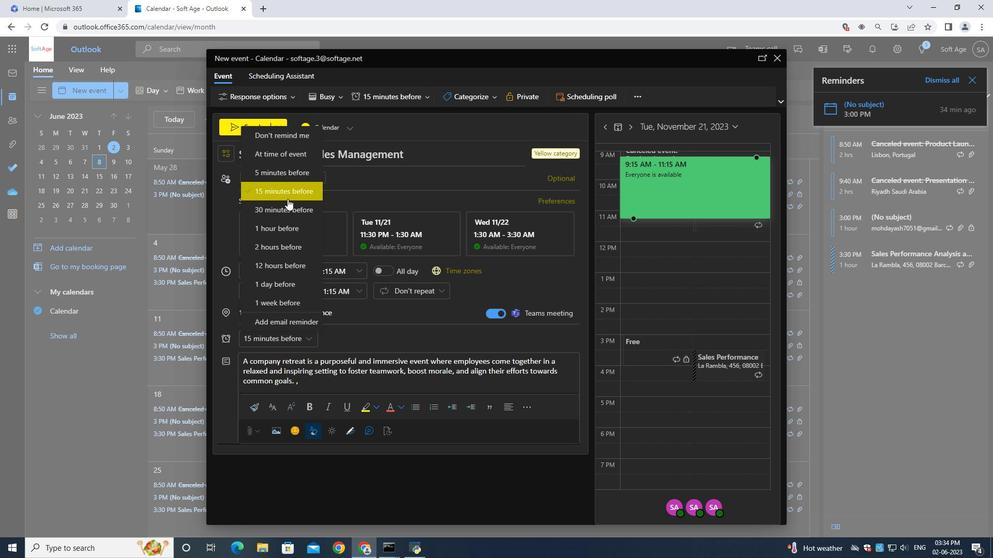 
Action: Mouse scrolled (287, 198) with delta (0, 0)
Screenshot: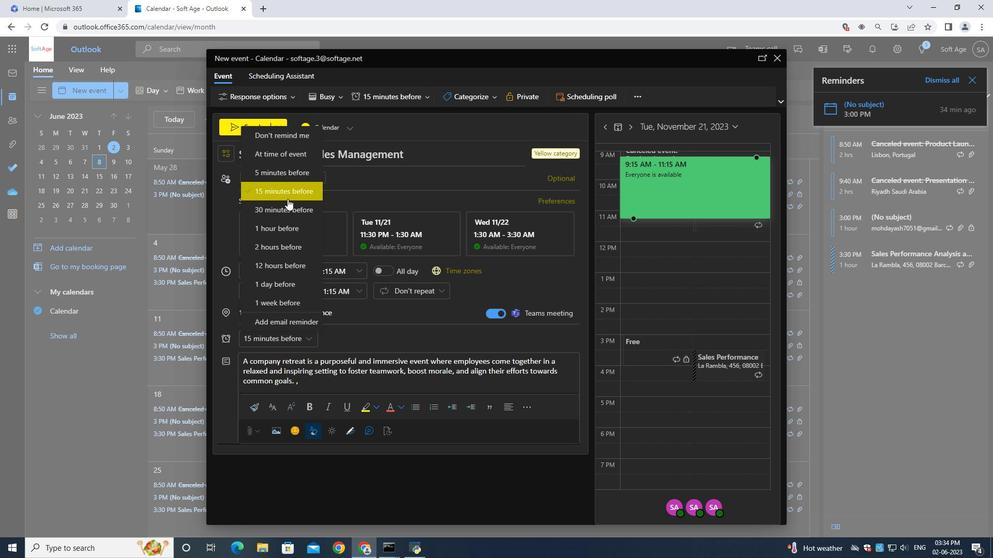 
Action: Mouse scrolled (287, 198) with delta (0, 0)
Screenshot: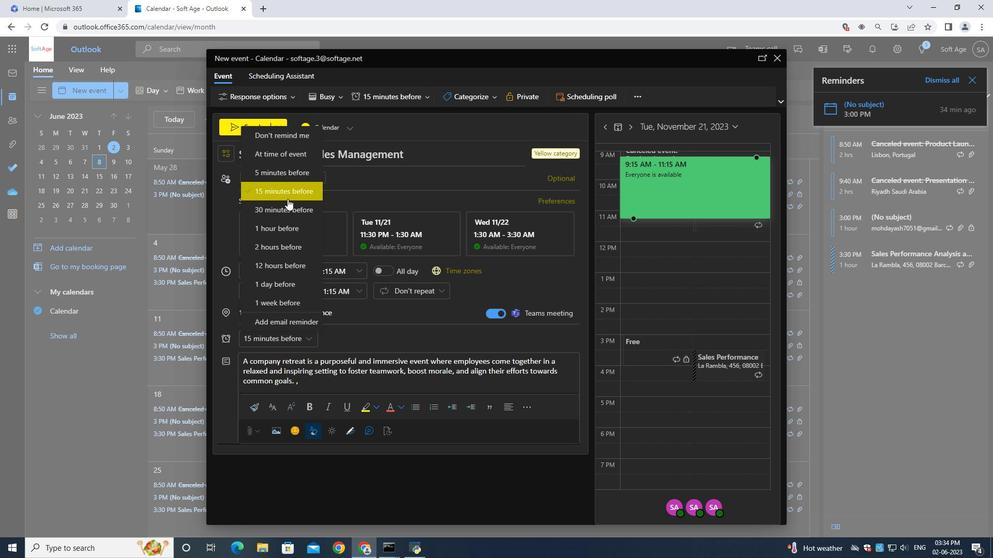 
Action: Mouse moved to (281, 193)
Screenshot: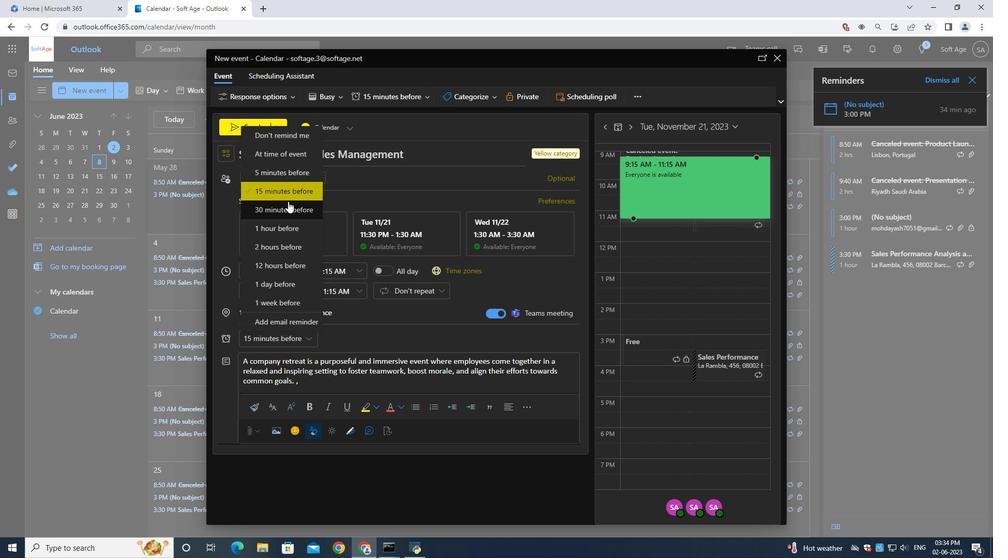 
Action: Mouse scrolled (281, 193) with delta (0, 0)
Screenshot: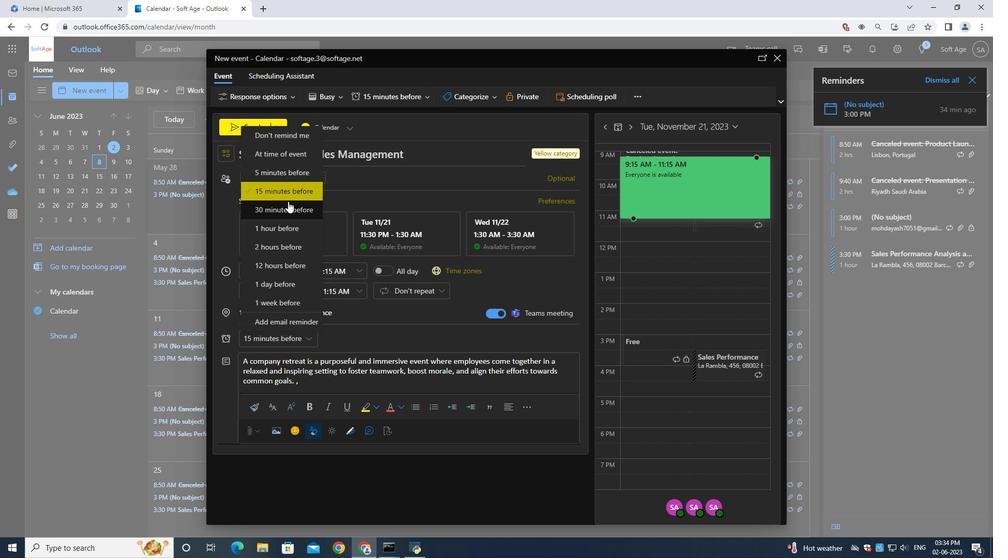 
Action: Mouse moved to (281, 190)
Screenshot: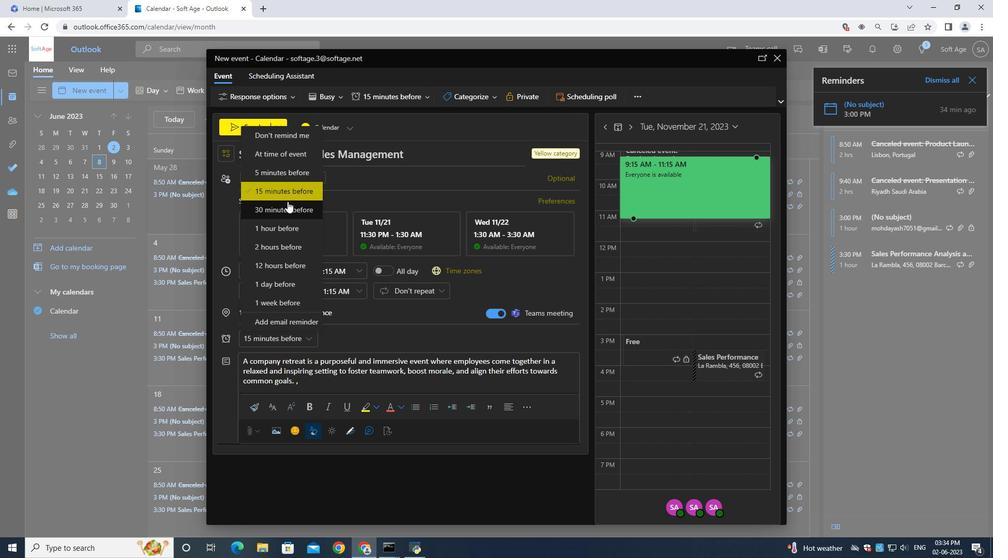 
Action: Mouse scrolled (281, 191) with delta (0, 0)
Screenshot: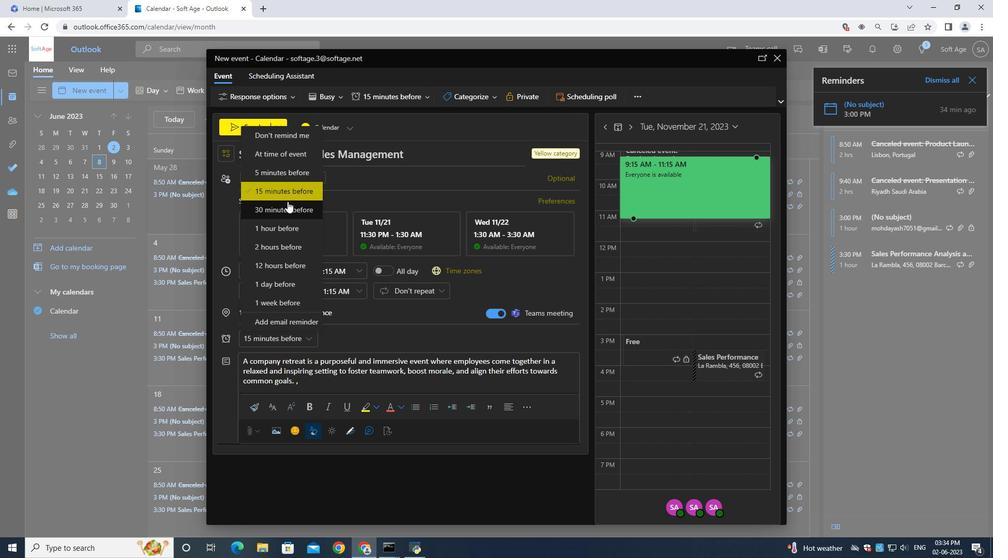 
Action: Mouse moved to (281, 188)
Screenshot: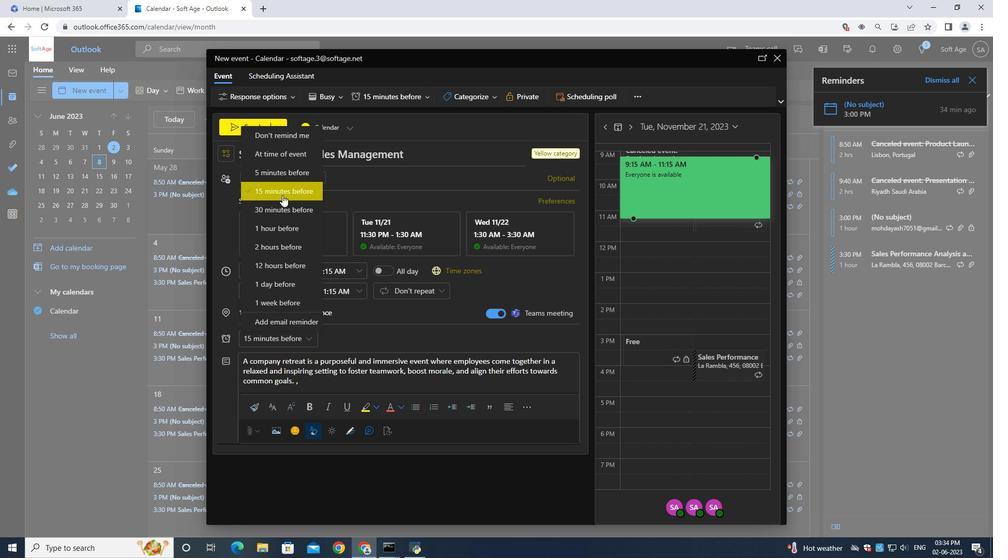 
Action: Mouse scrolled (281, 189) with delta (0, 0)
Screenshot: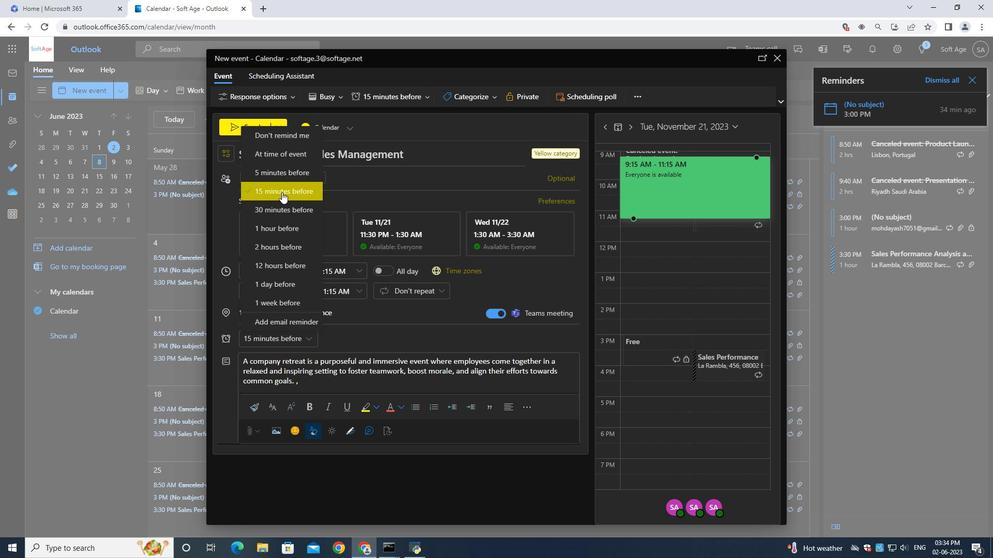 
Action: Mouse moved to (281, 182)
Screenshot: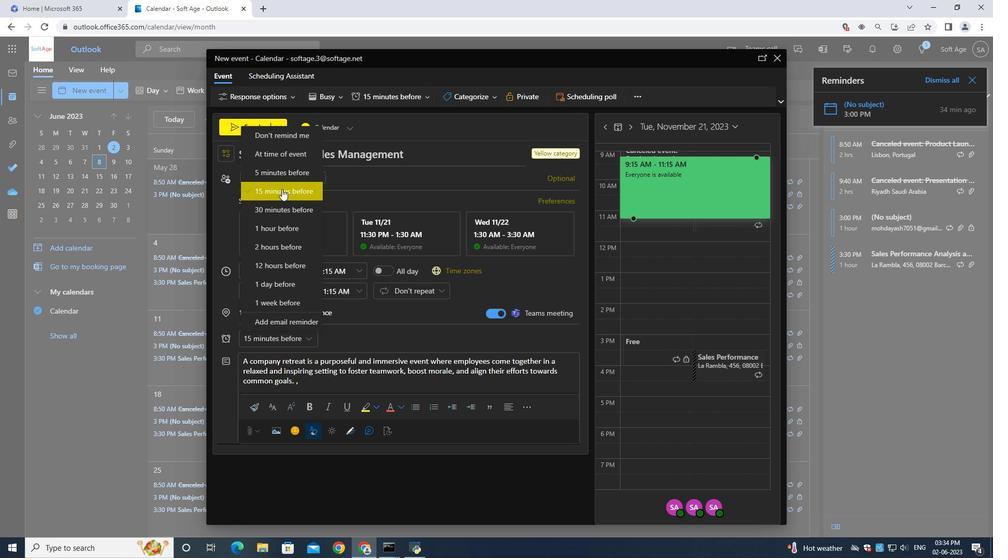 
Action: Mouse scrolled (281, 183) with delta (0, 0)
Screenshot: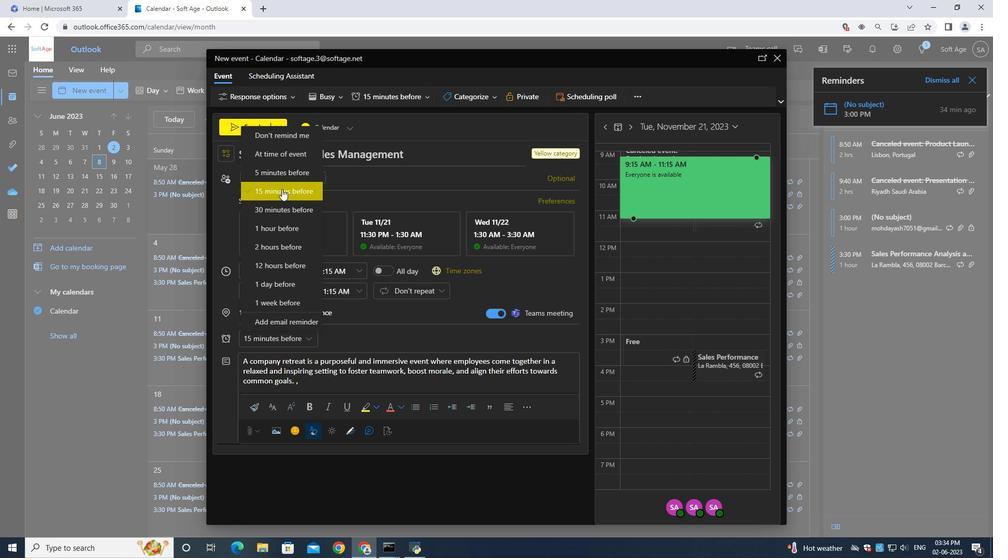 
Action: Mouse moved to (269, 136)
Screenshot: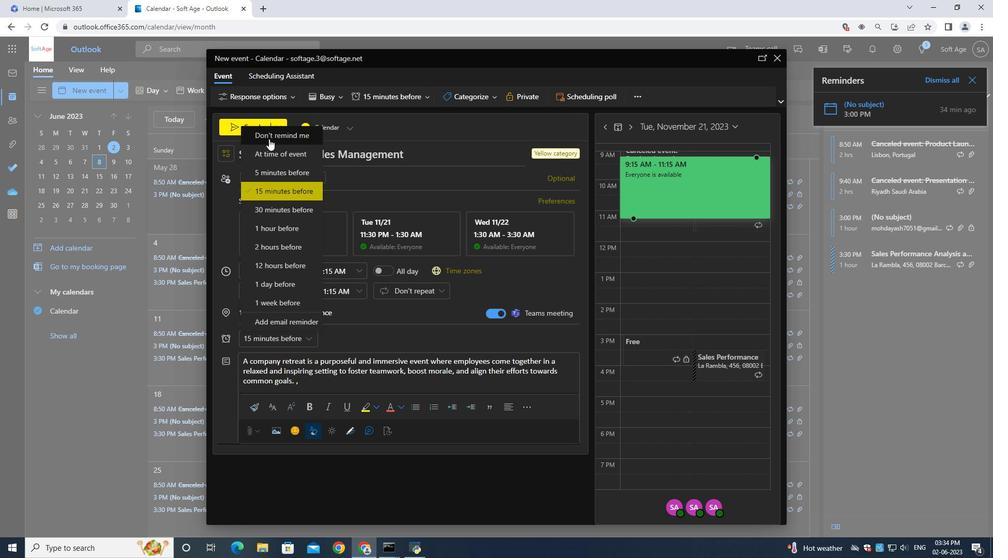 
Action: Mouse pressed left at (269, 136)
Screenshot: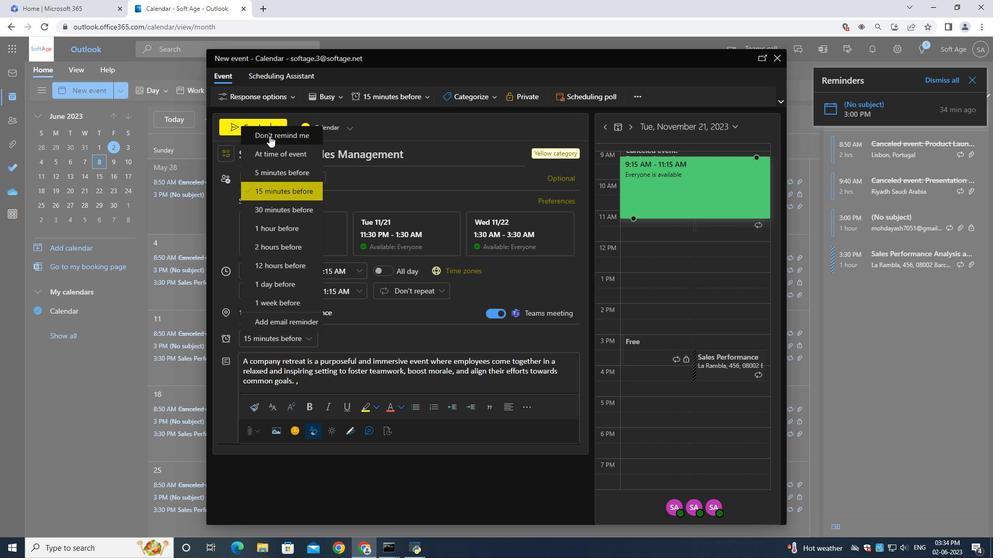 
Action: Mouse moved to (233, 126)
Screenshot: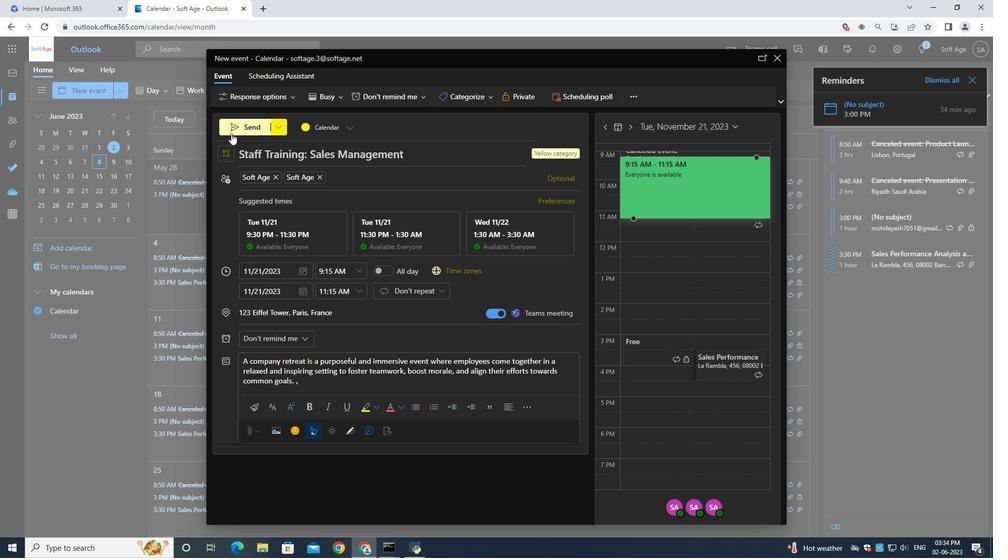 
Action: Mouse pressed left at (233, 126)
Screenshot: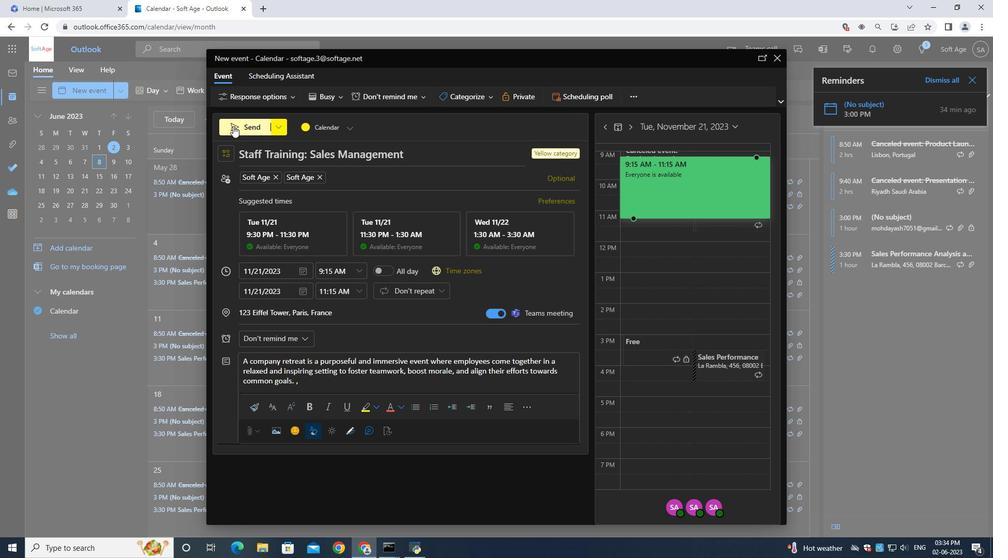 
Action: Mouse moved to (254, 152)
Screenshot: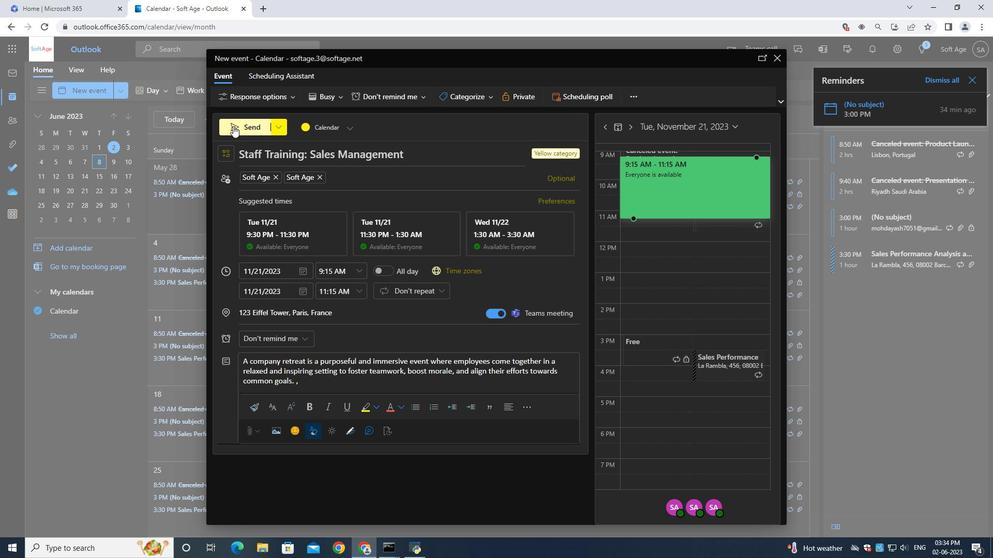 
